 Task: Plan the shortest route from New Orleans to Jean Lafitte National Historical Park.
Action: Mouse moved to (920, 74)
Screenshot: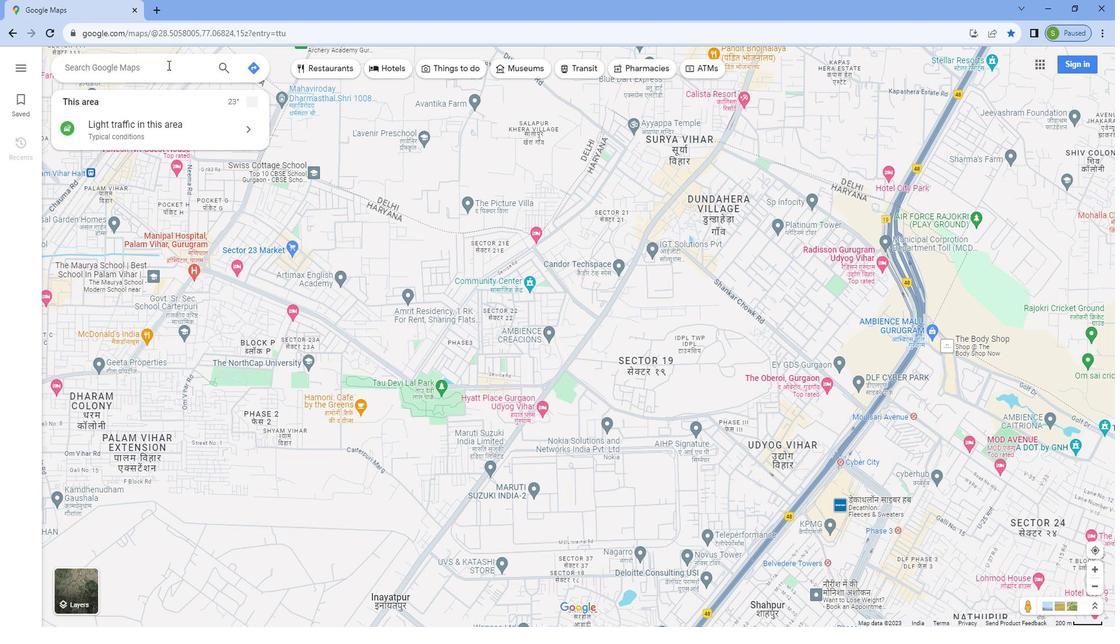 
Action: Mouse pressed left at (920, 74)
Screenshot: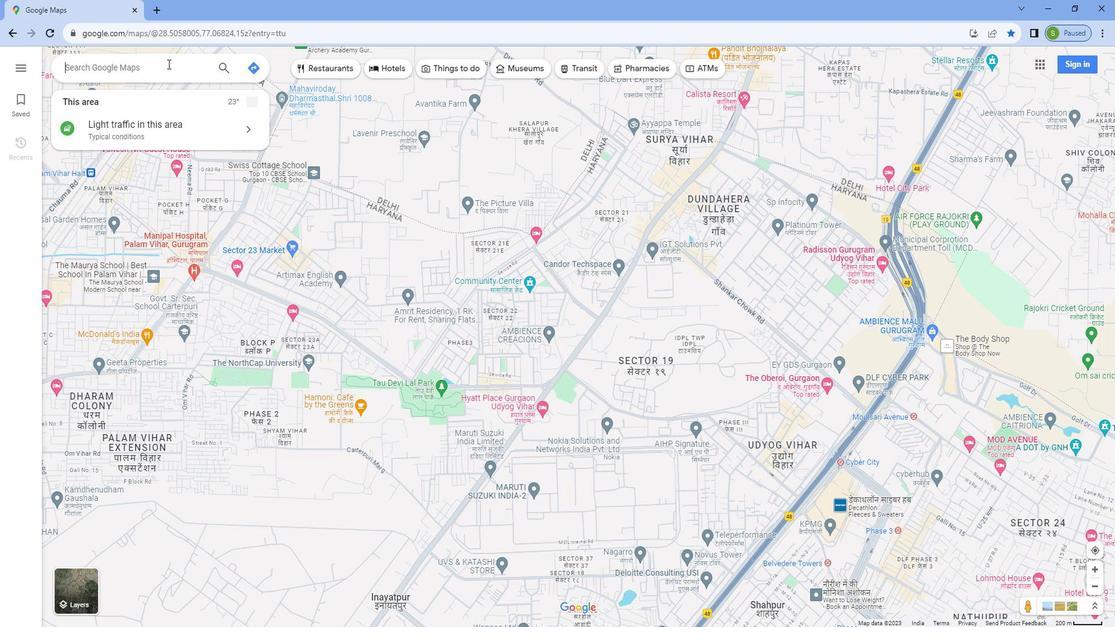 
Action: Mouse moved to (999, 73)
Screenshot: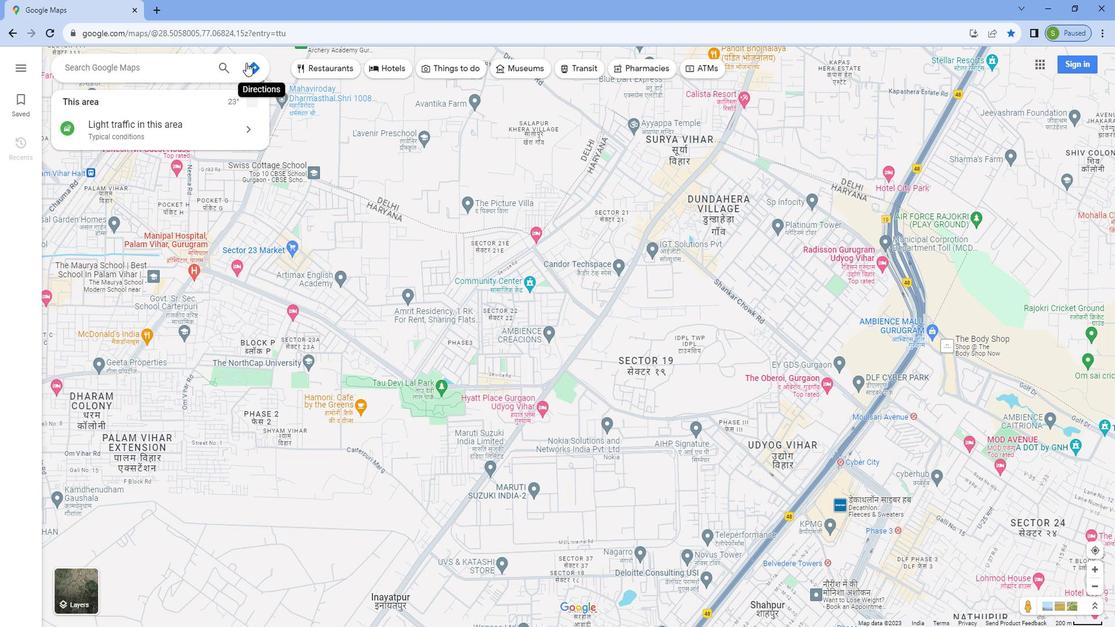 
Action: Mouse pressed left at (999, 73)
Screenshot: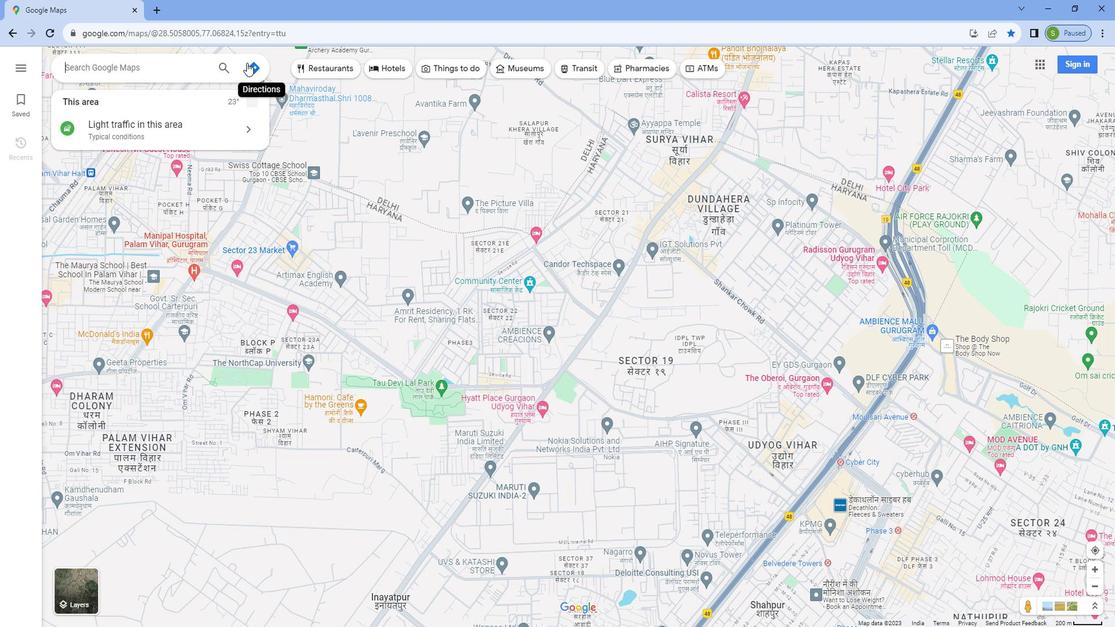 
Action: Mouse moved to (909, 110)
Screenshot: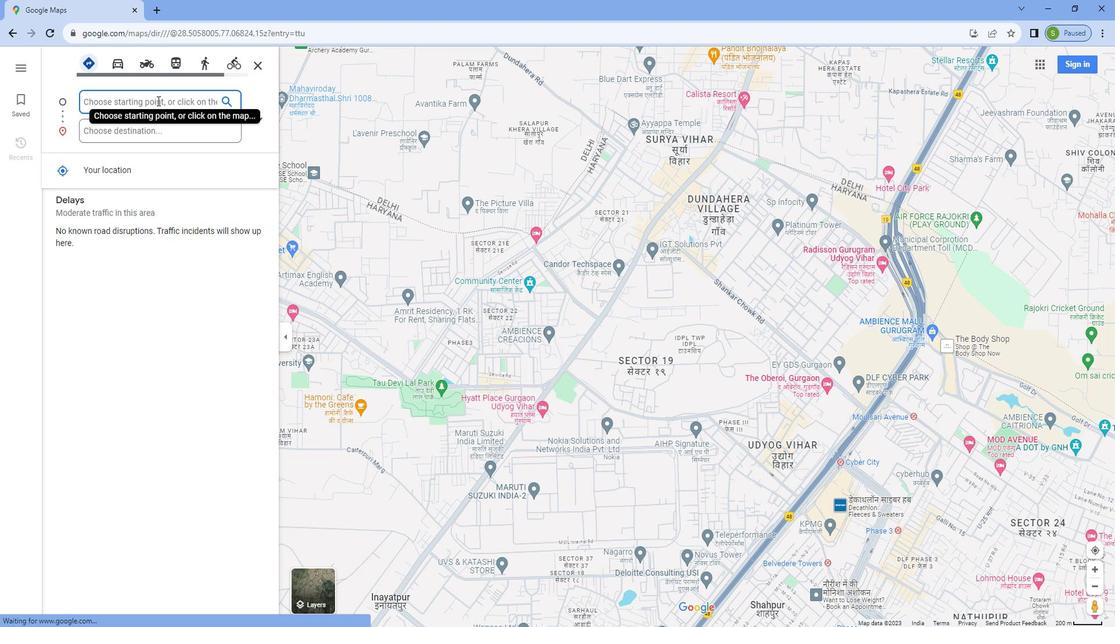 
Action: Mouse pressed left at (909, 110)
Screenshot: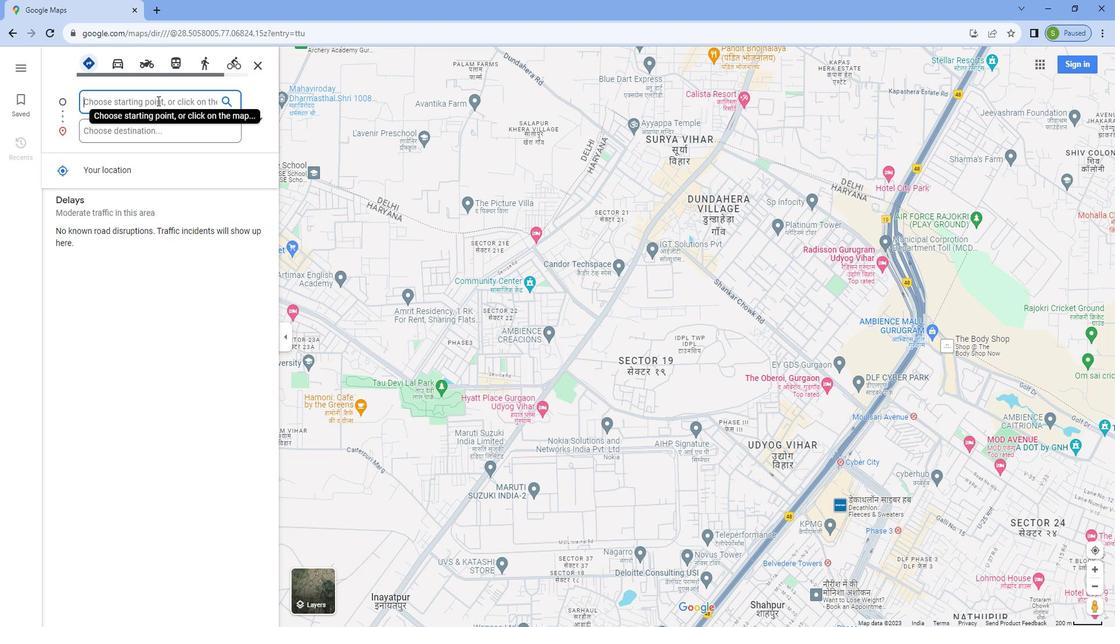 
Action: Key pressed <Key.caps_lock>N<Key.caps_lock>ew<Key.space><Key.caps_lock>O<Key.caps_lock>rleans
Screenshot: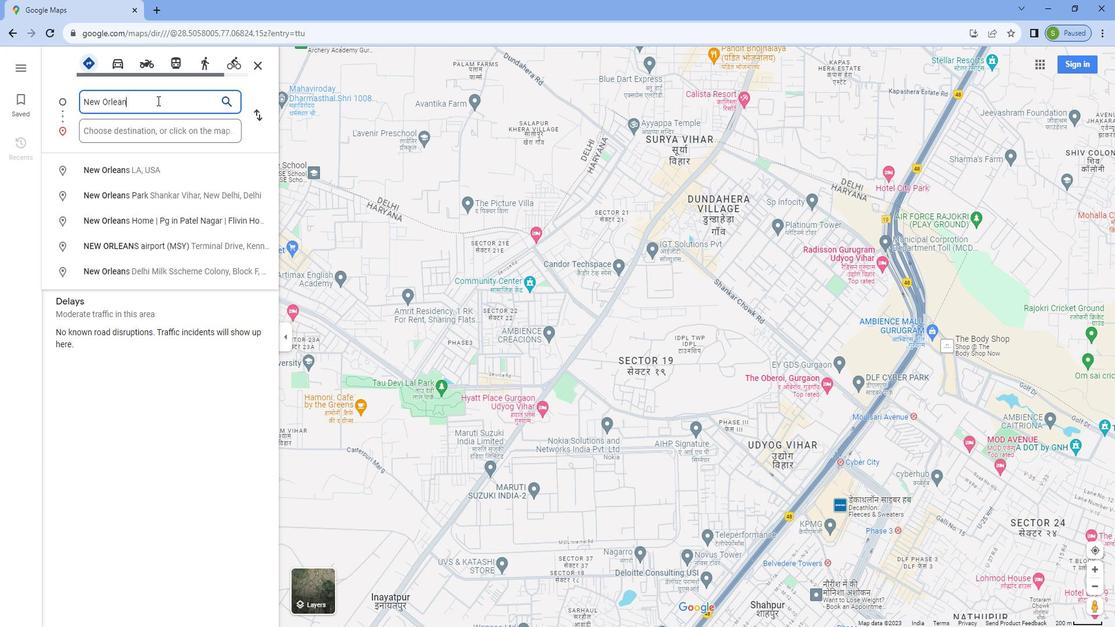 
Action: Mouse moved to (903, 177)
Screenshot: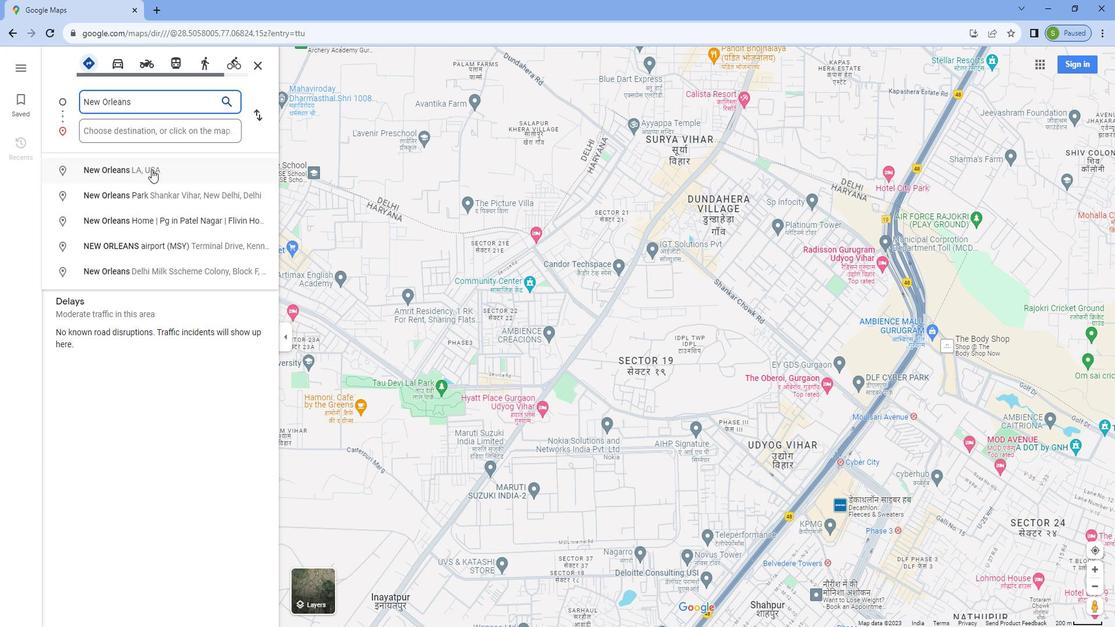 
Action: Mouse pressed left at (903, 177)
Screenshot: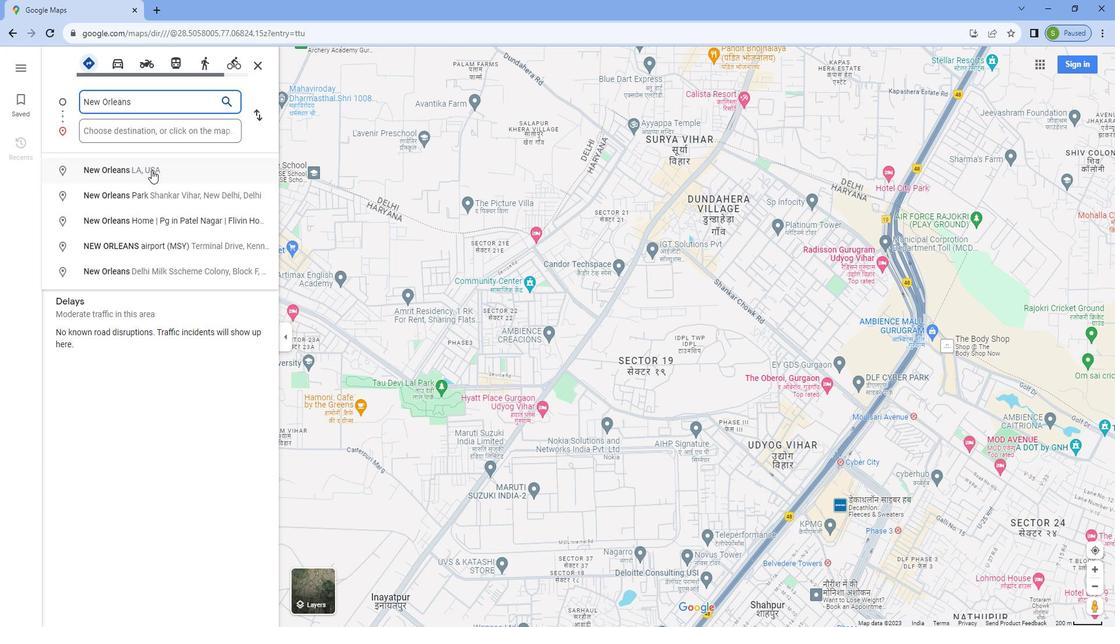 
Action: Mouse moved to (900, 138)
Screenshot: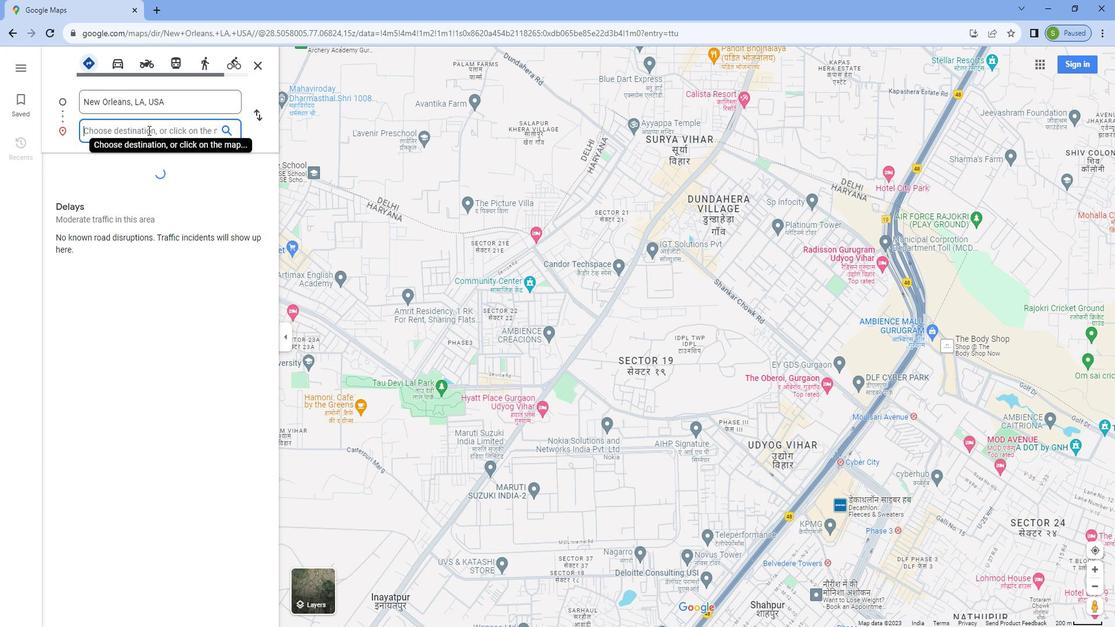 
Action: Mouse pressed left at (900, 138)
Screenshot: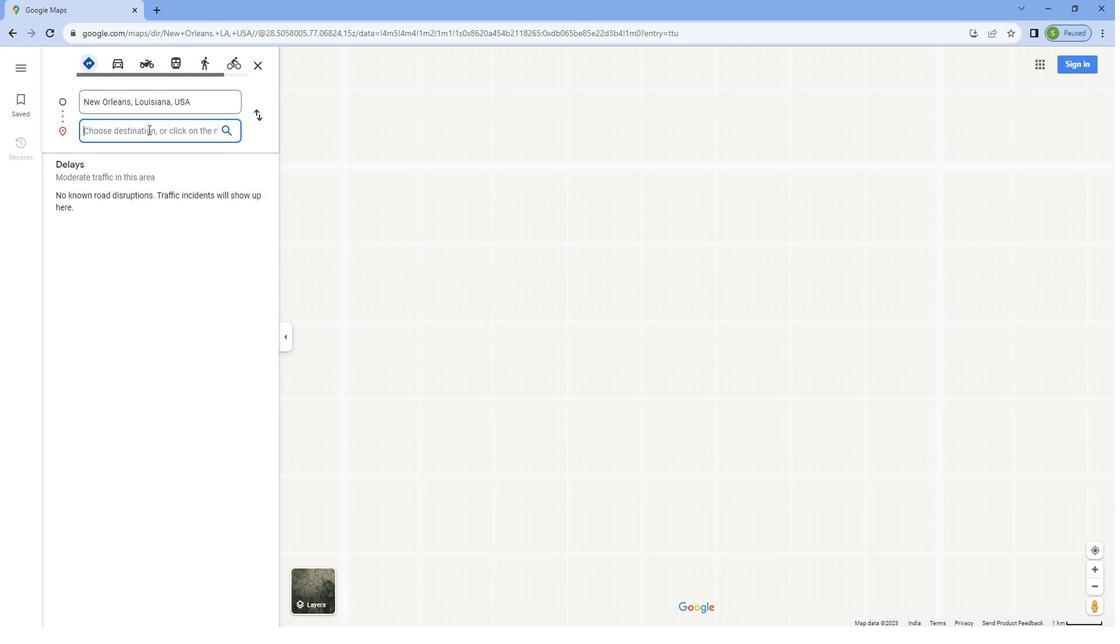 
Action: Key pressed <Key.caps_lock>J<Key.caps_lock>ean<Key.space><Key.caps_lock>L<Key.caps_lock>afitte<Key.space><Key.caps_lock>N<Key.caps_lock>ational<Key.space><Key.caps_lock>H<Key.caps_lock>istorical<Key.space><Key.caps_lock>P<Key.caps_lock>ark
Screenshot: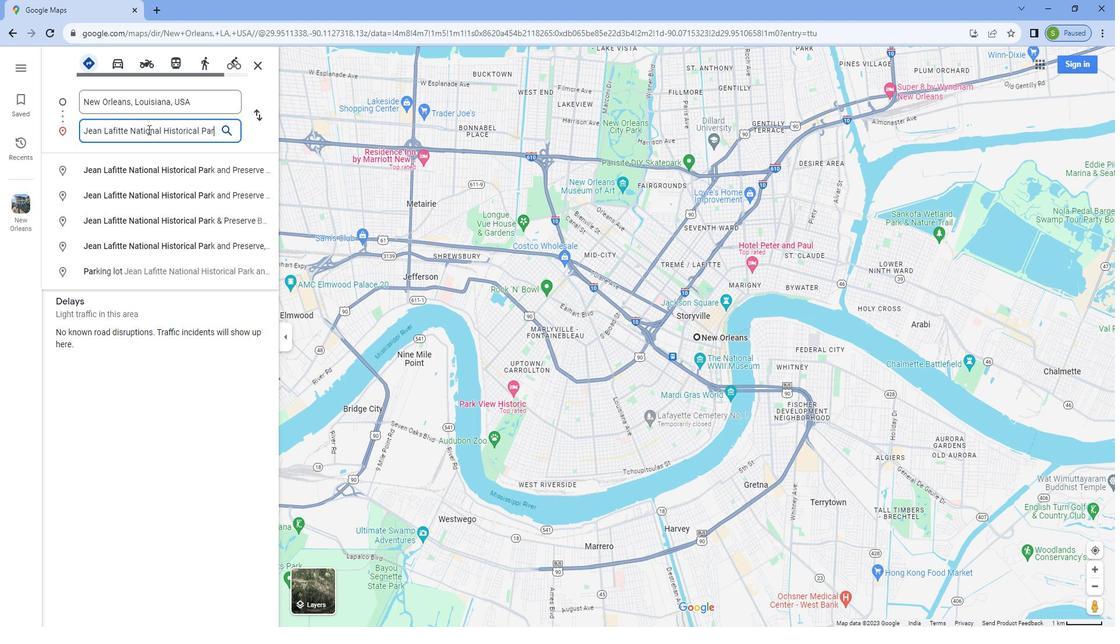 
Action: Mouse moved to (899, 138)
Screenshot: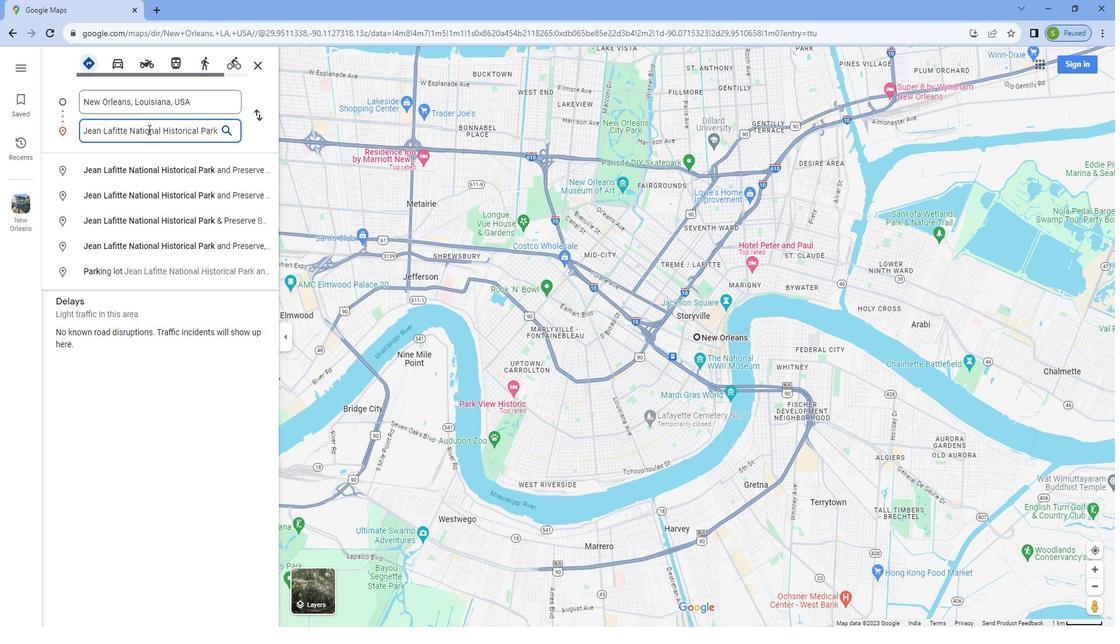 
Action: Key pressed <Key.enter>
Screenshot: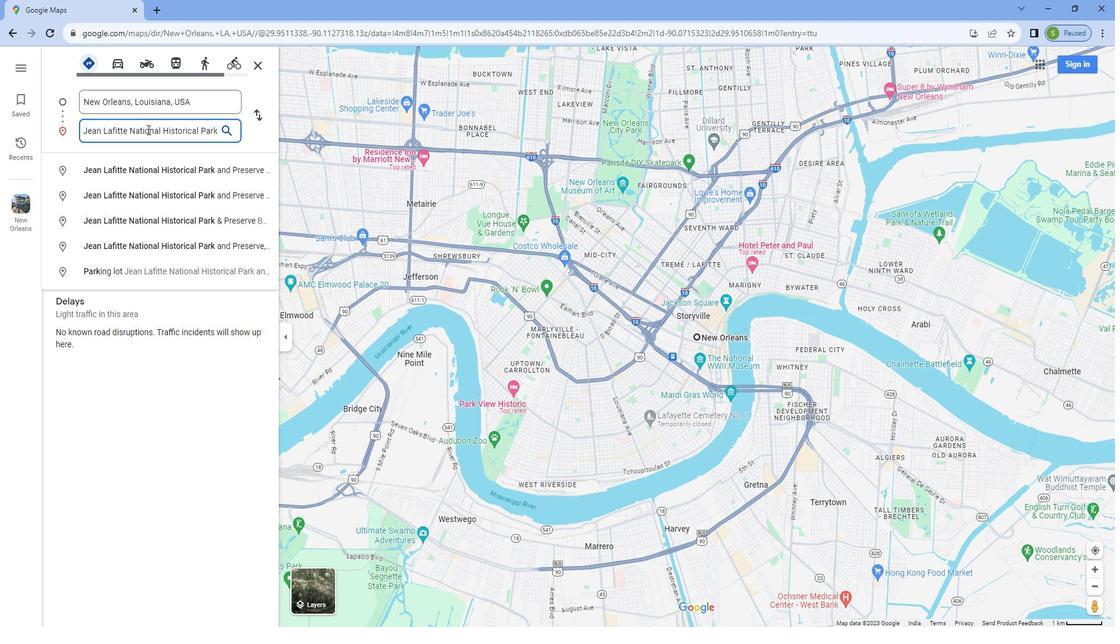
Action: Mouse moved to (867, 79)
Screenshot: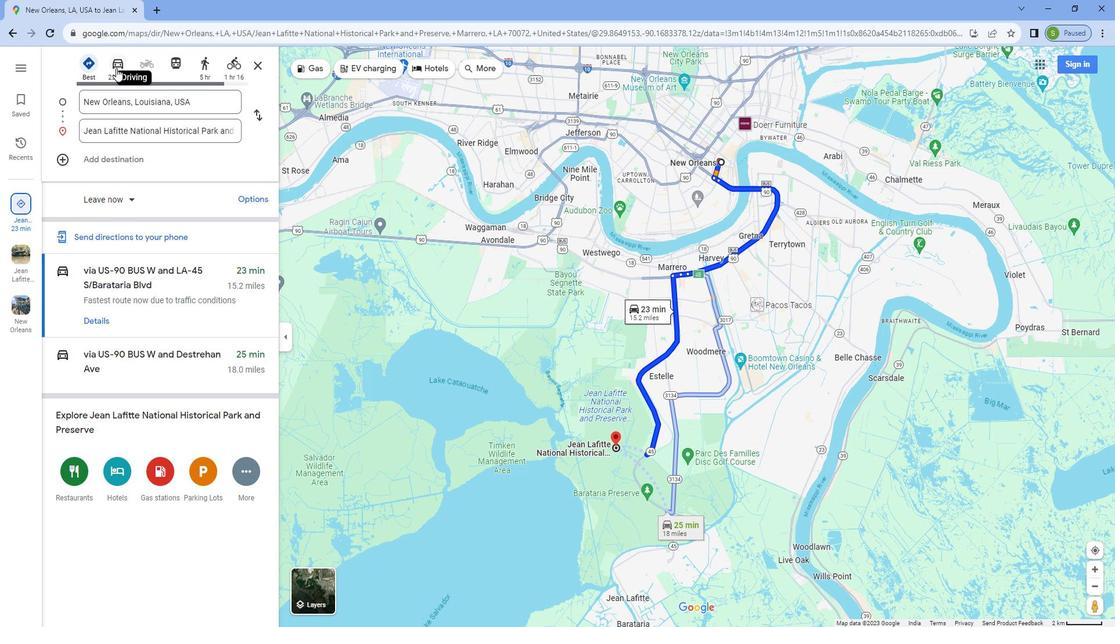 
Action: Mouse pressed left at (867, 79)
Screenshot: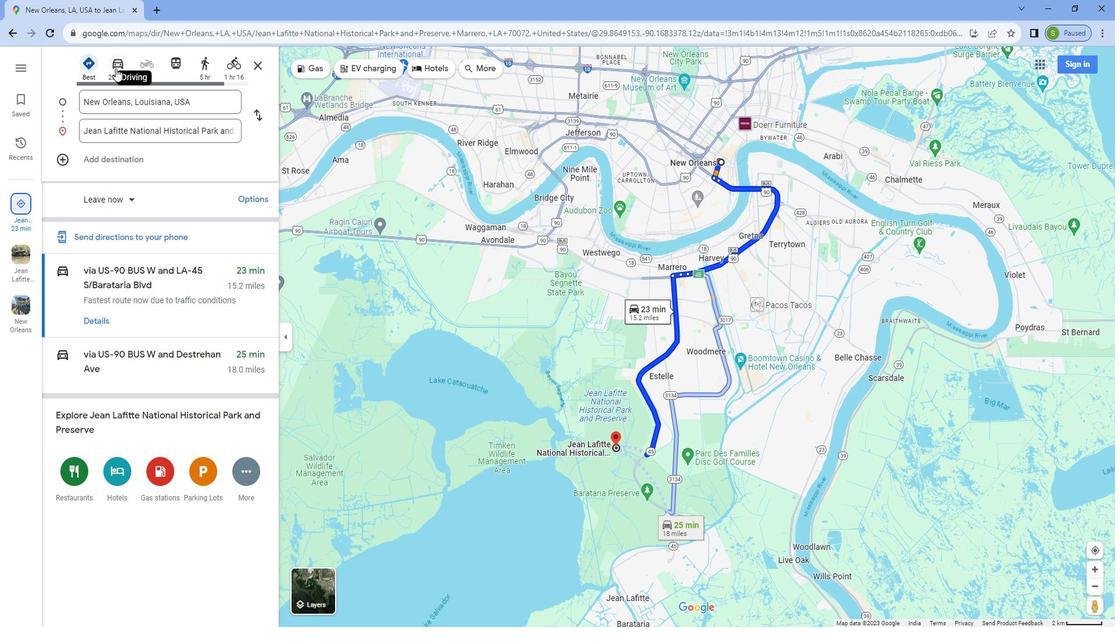 
Action: Mouse moved to (852, 327)
Screenshot: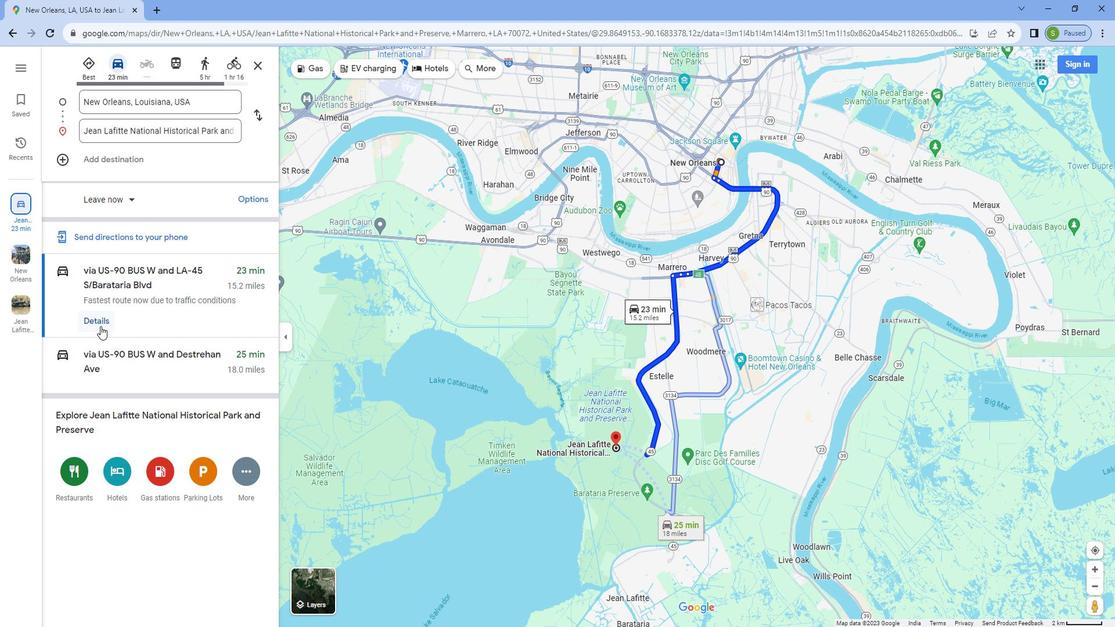 
Action: Mouse pressed left at (852, 327)
Screenshot: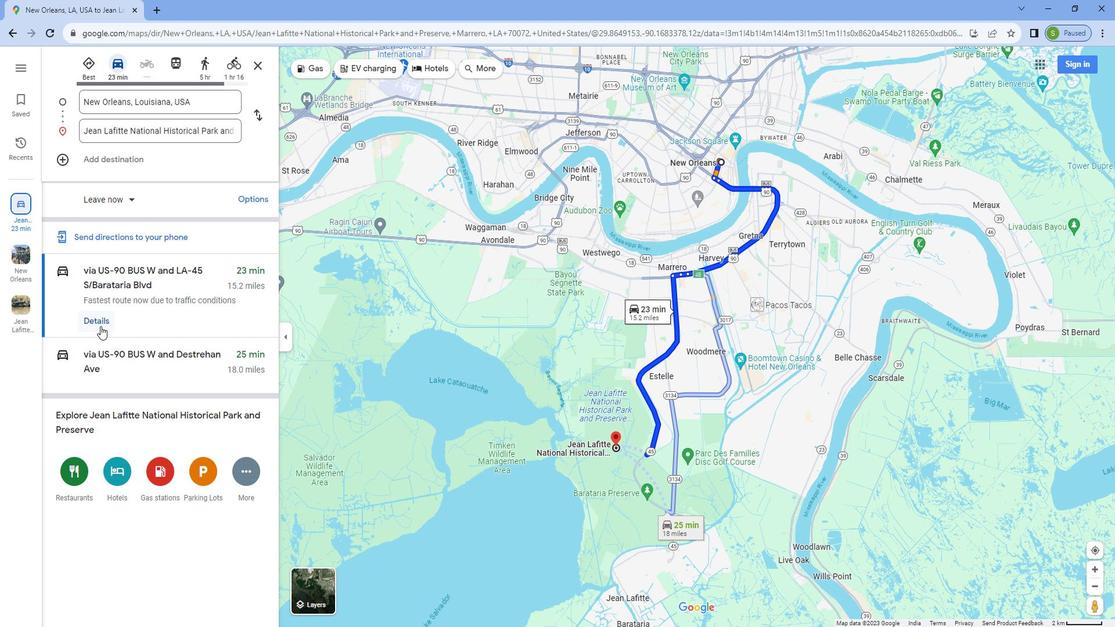 
Action: Mouse moved to (815, 224)
Screenshot: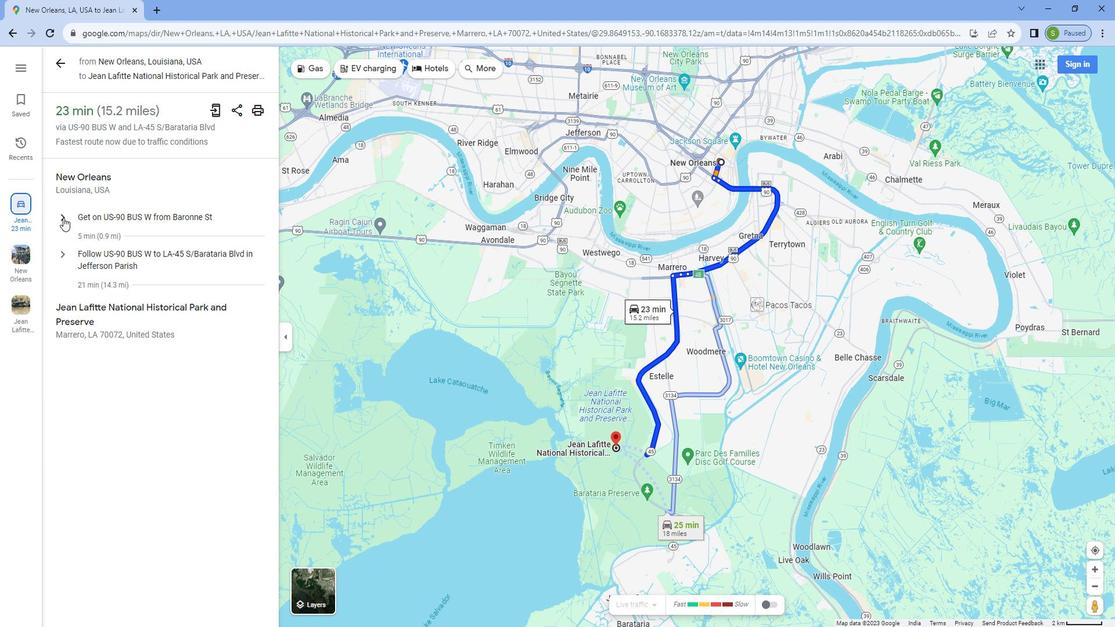 
Action: Mouse pressed left at (815, 224)
Screenshot: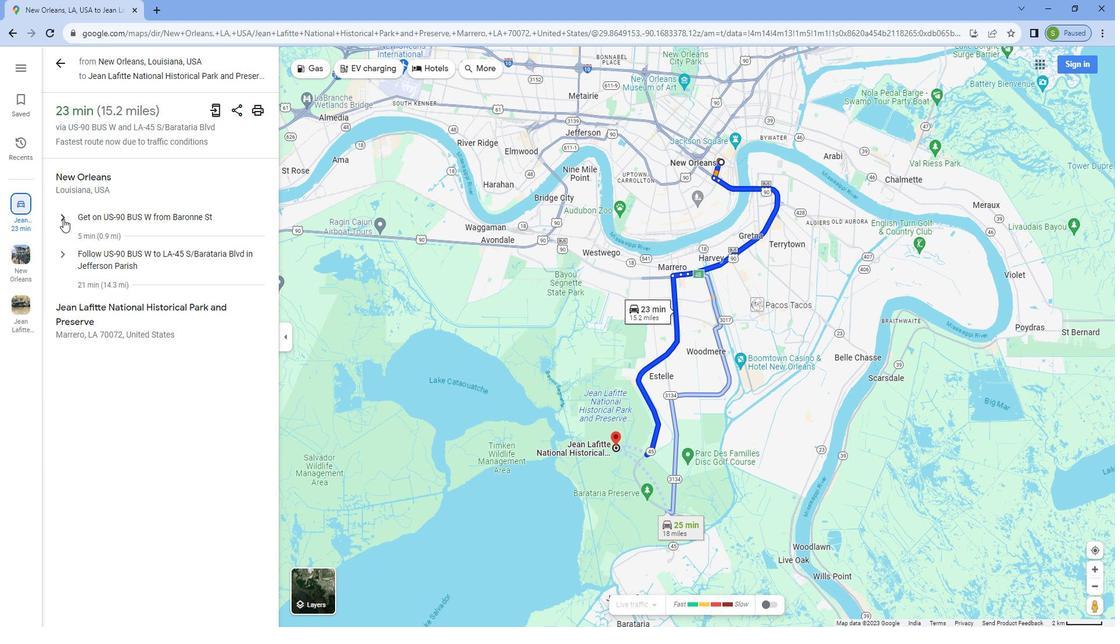 
Action: Mouse moved to (816, 405)
Screenshot: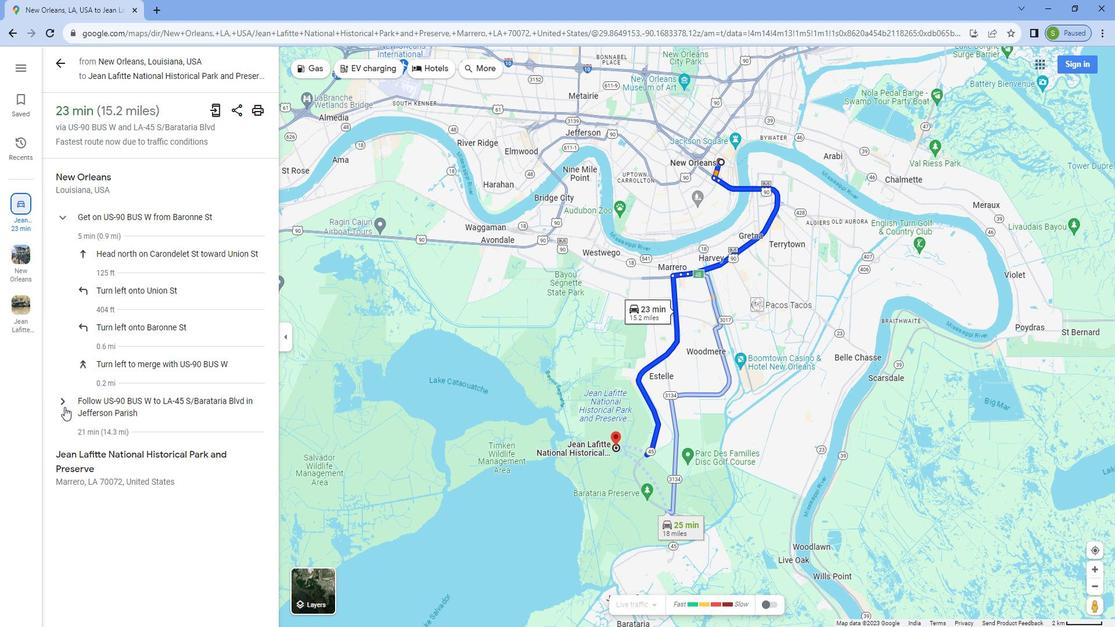 
Action: Mouse pressed left at (816, 405)
Screenshot: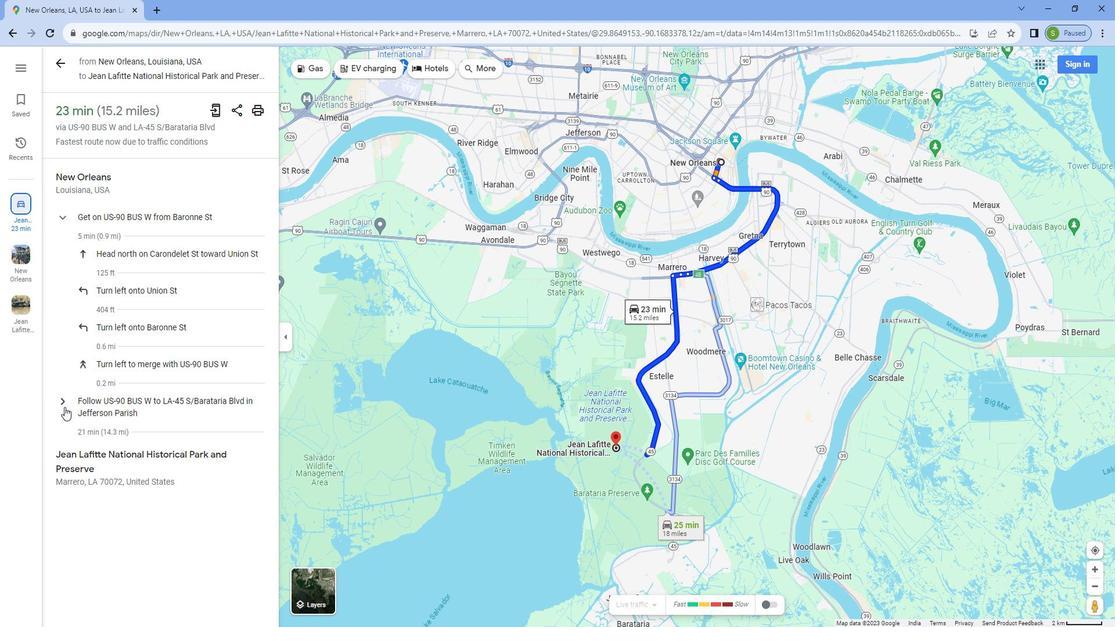 
Action: Mouse moved to (867, 259)
Screenshot: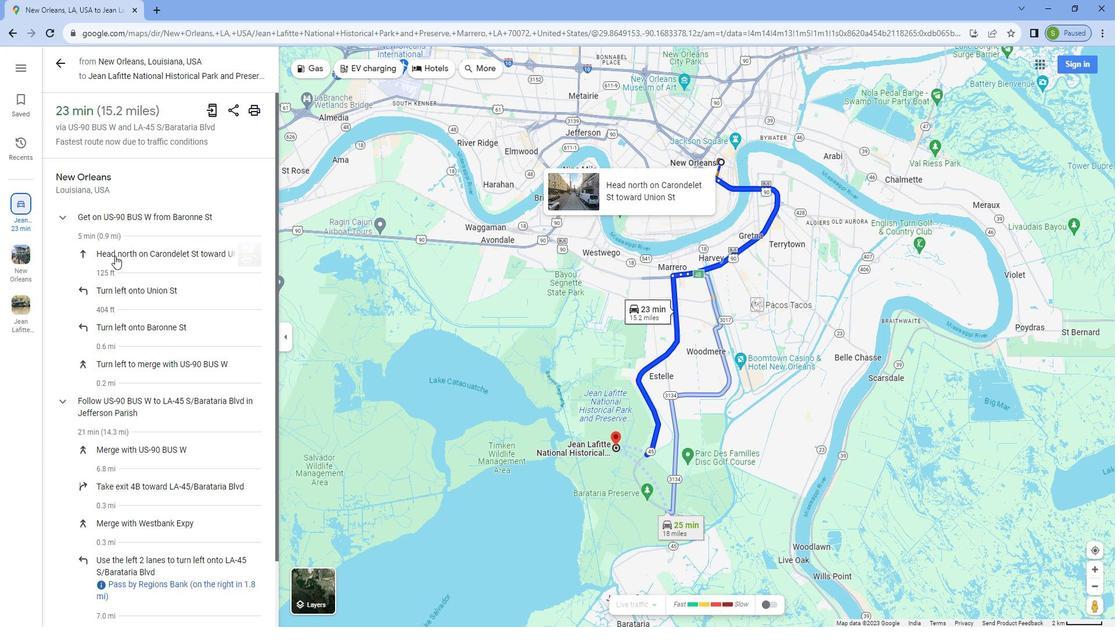 
Action: Mouse pressed left at (867, 259)
Screenshot: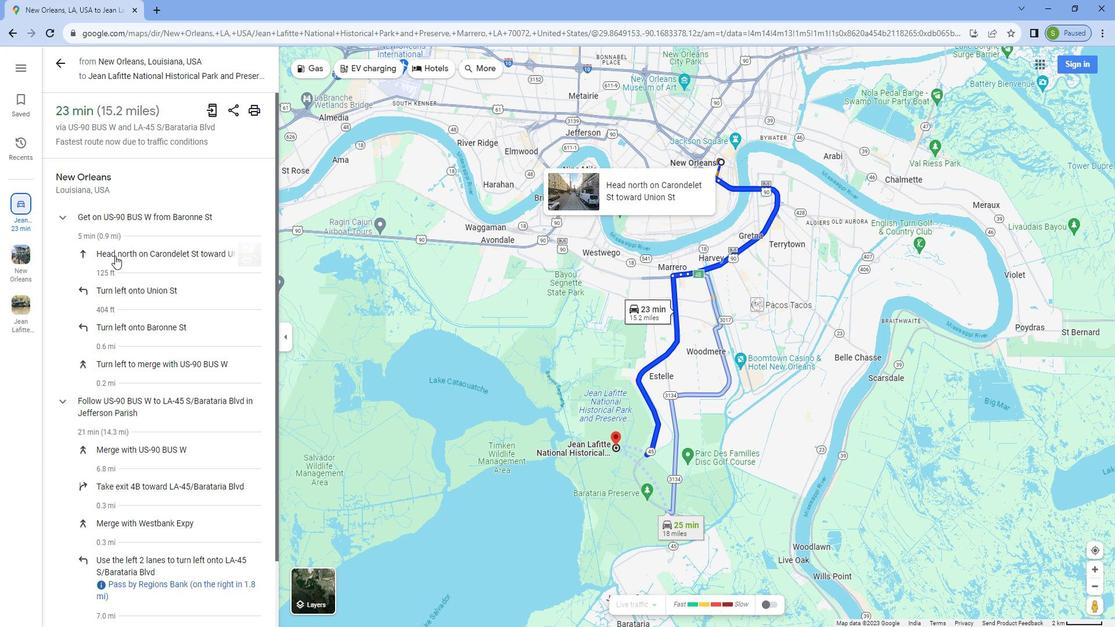 
Action: Mouse moved to (881, 293)
Screenshot: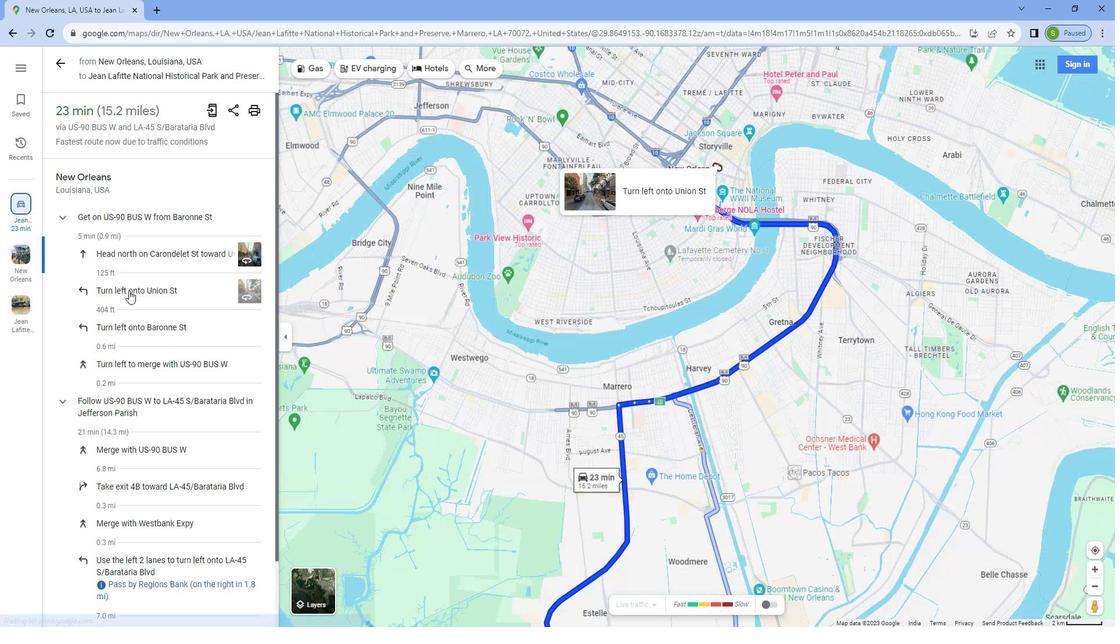 
Action: Mouse pressed left at (881, 293)
Screenshot: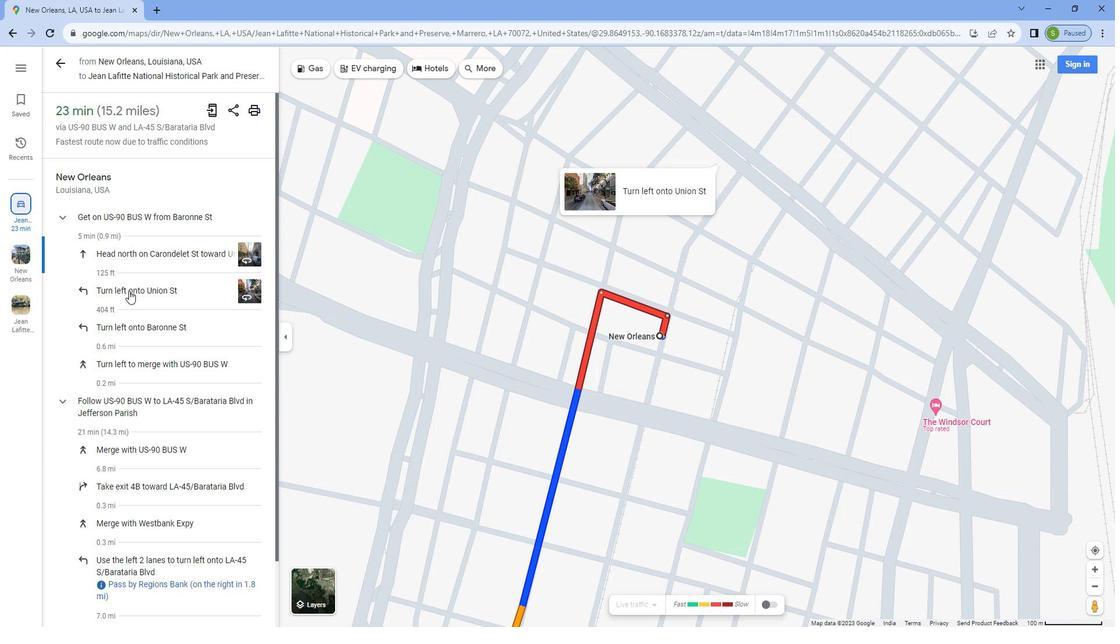 
Action: Mouse moved to (881, 325)
Screenshot: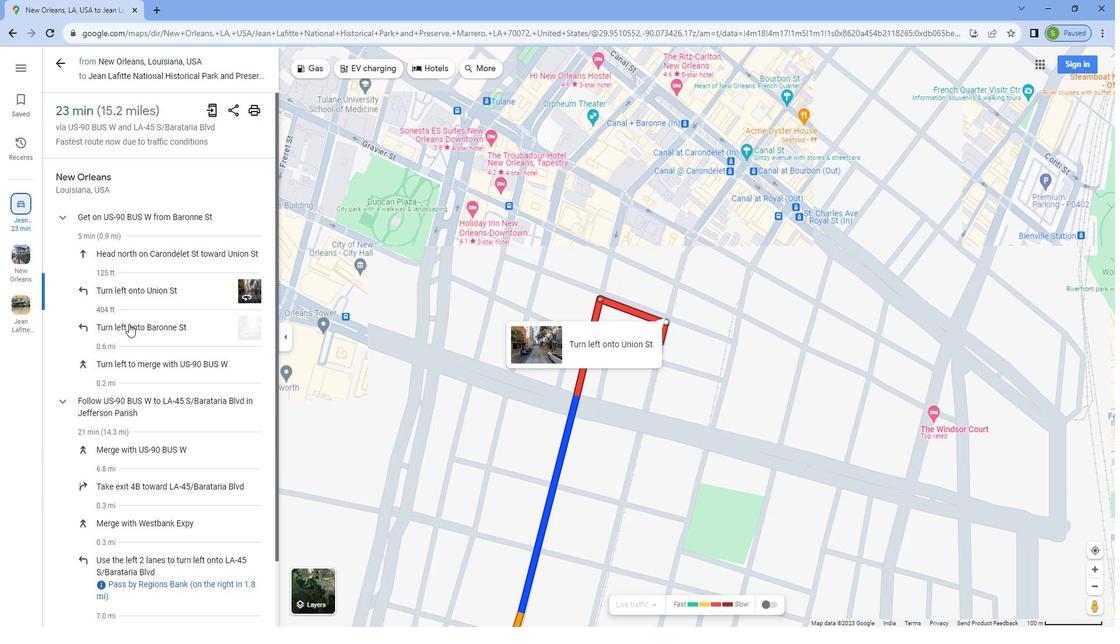 
Action: Mouse pressed left at (881, 325)
Screenshot: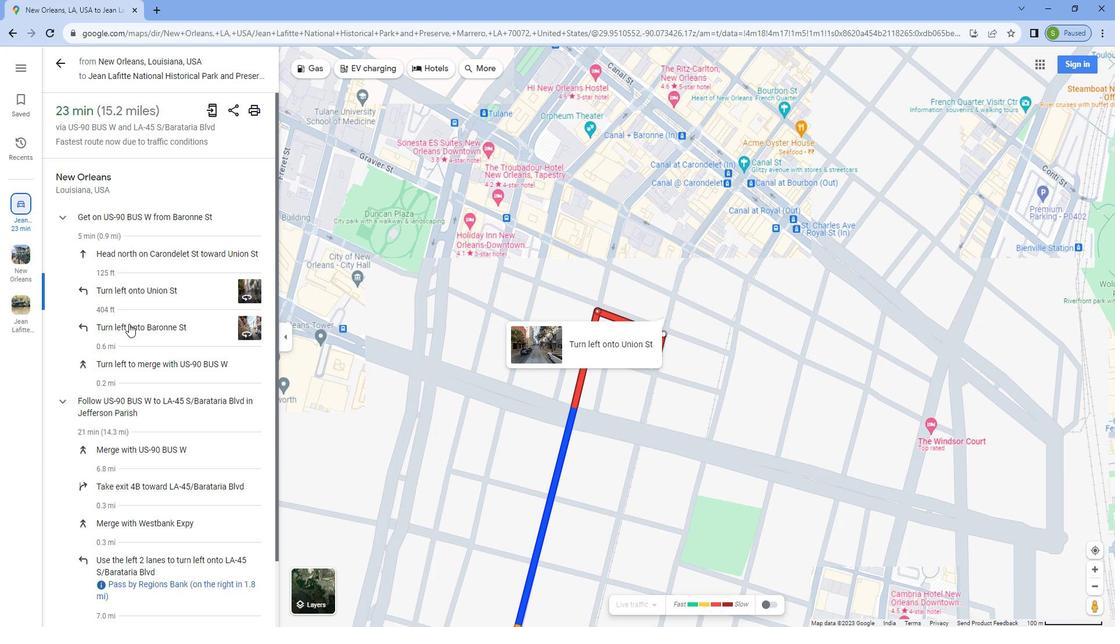 
Action: Mouse moved to (881, 363)
Screenshot: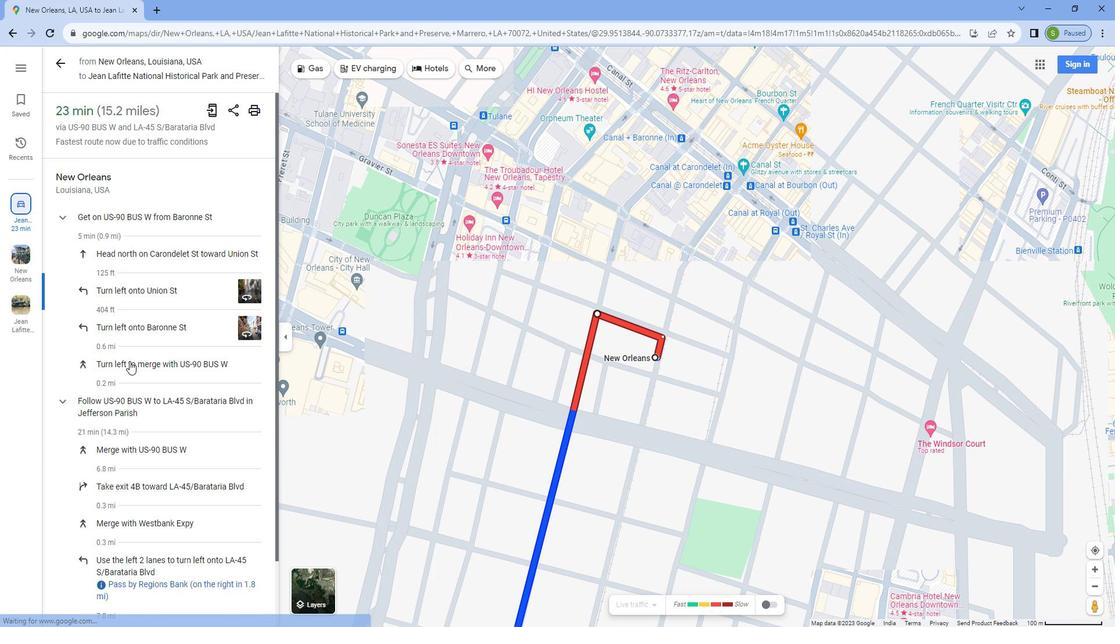 
Action: Mouse pressed left at (881, 363)
Screenshot: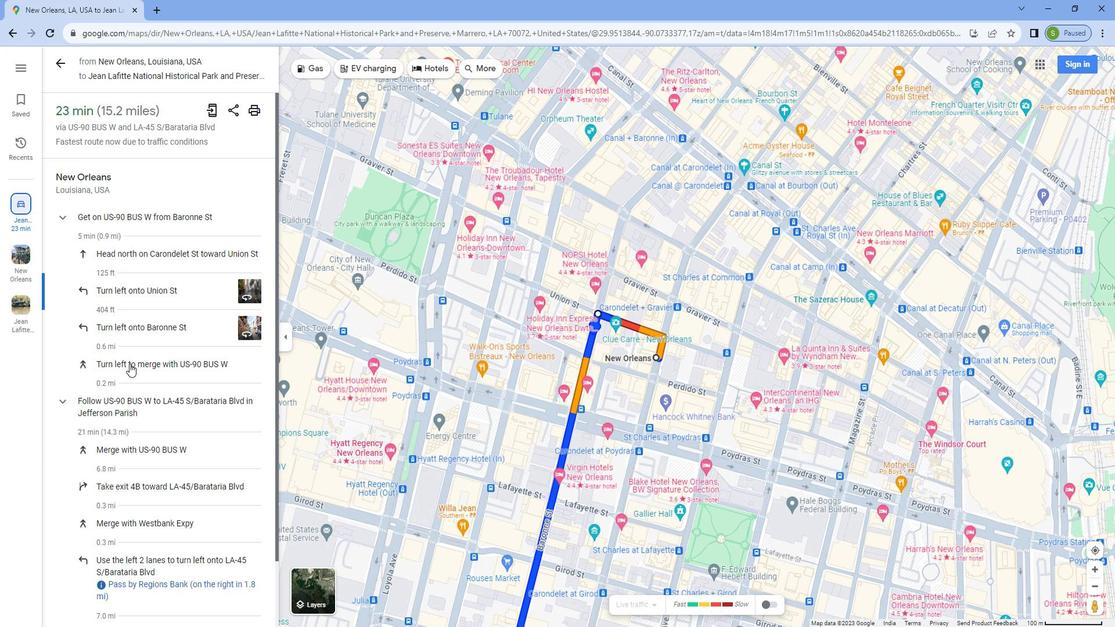 
Action: Mouse moved to (882, 402)
Screenshot: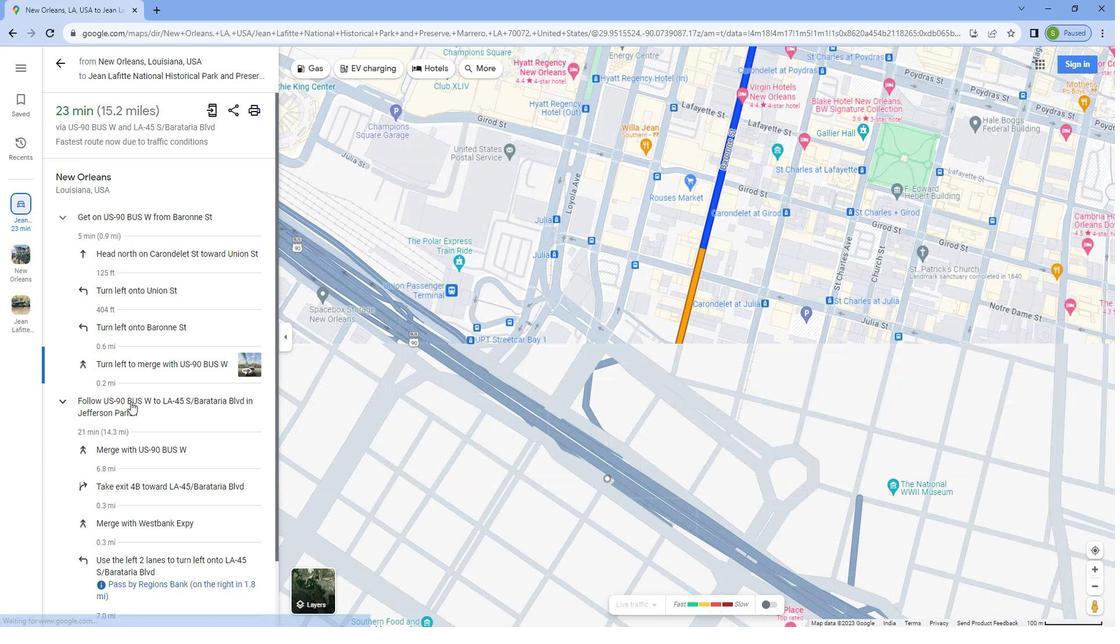 
Action: Mouse pressed left at (882, 402)
Screenshot: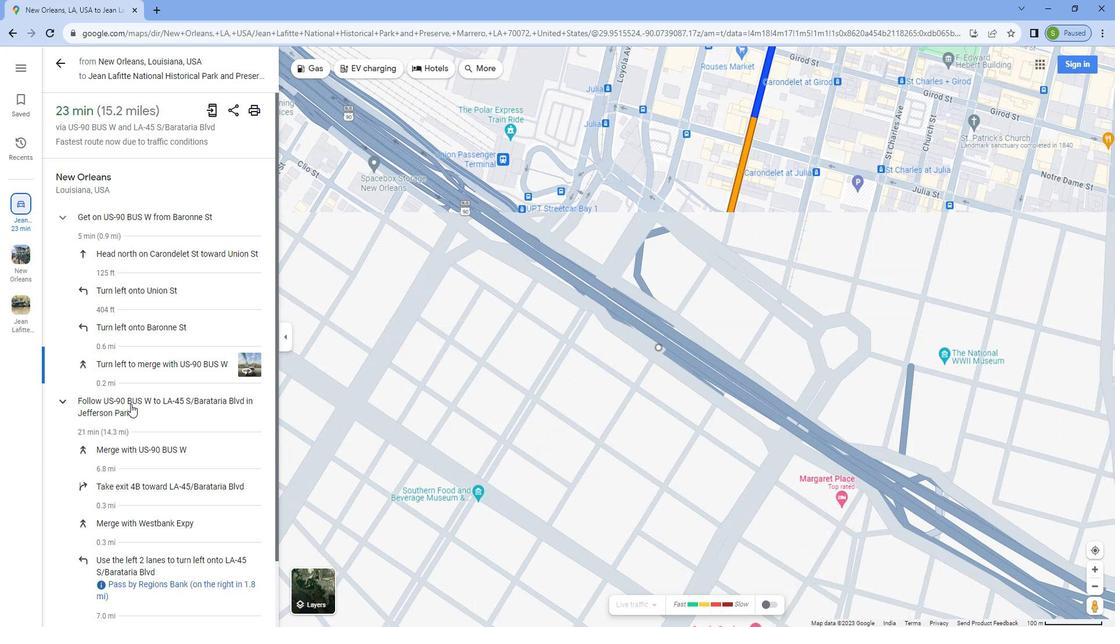 
Action: Mouse moved to (864, 413)
Screenshot: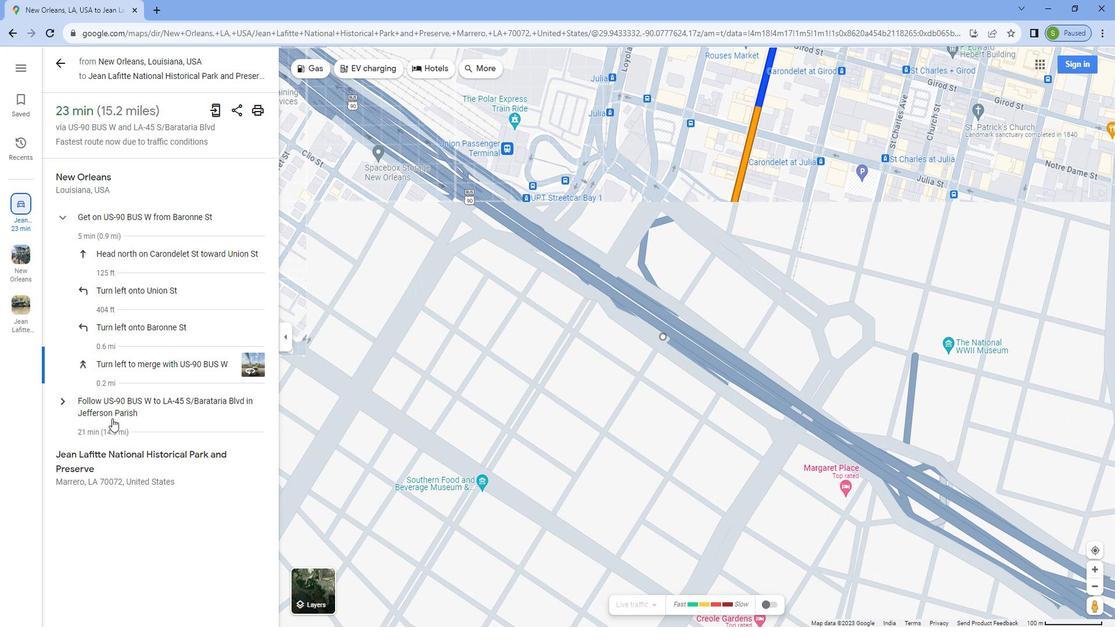 
Action: Mouse pressed left at (864, 413)
Screenshot: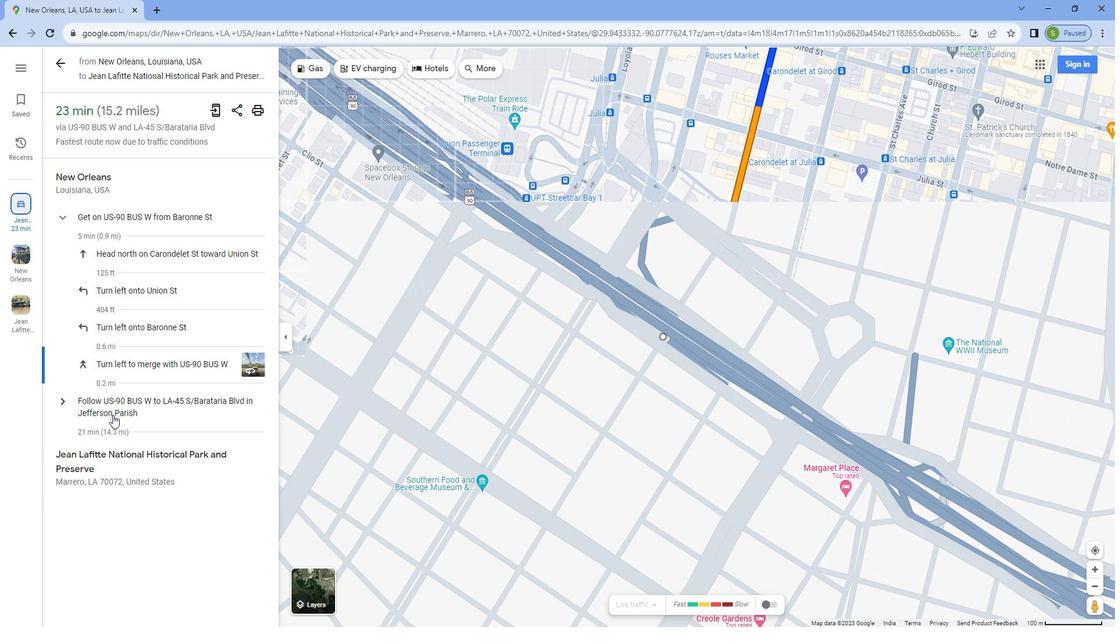 
Action: Mouse moved to (869, 440)
Screenshot: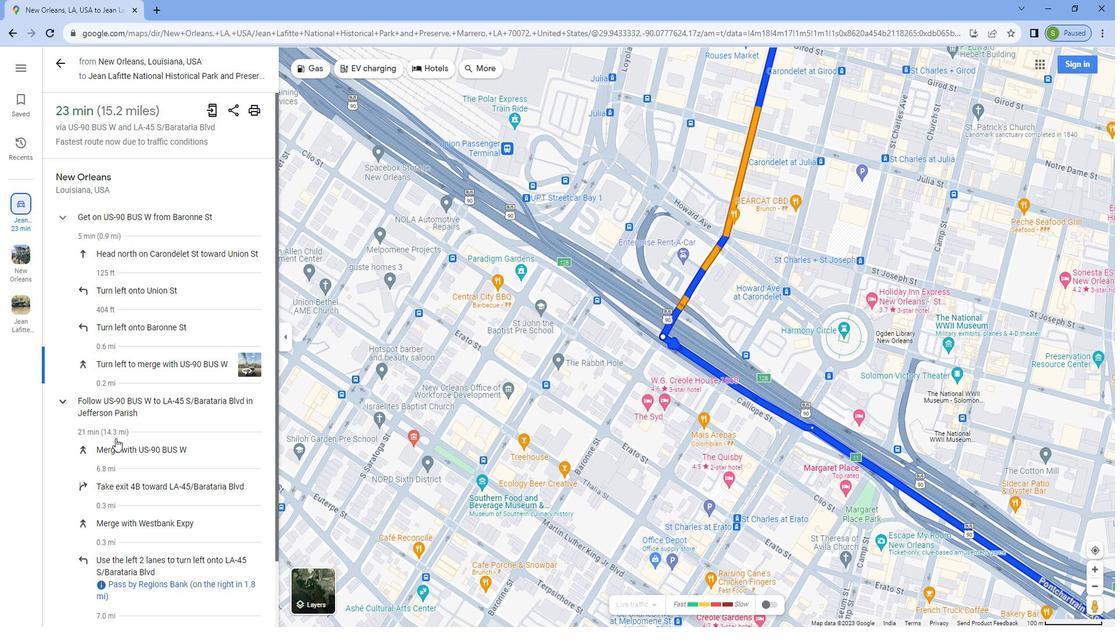 
Action: Mouse pressed left at (869, 440)
Screenshot: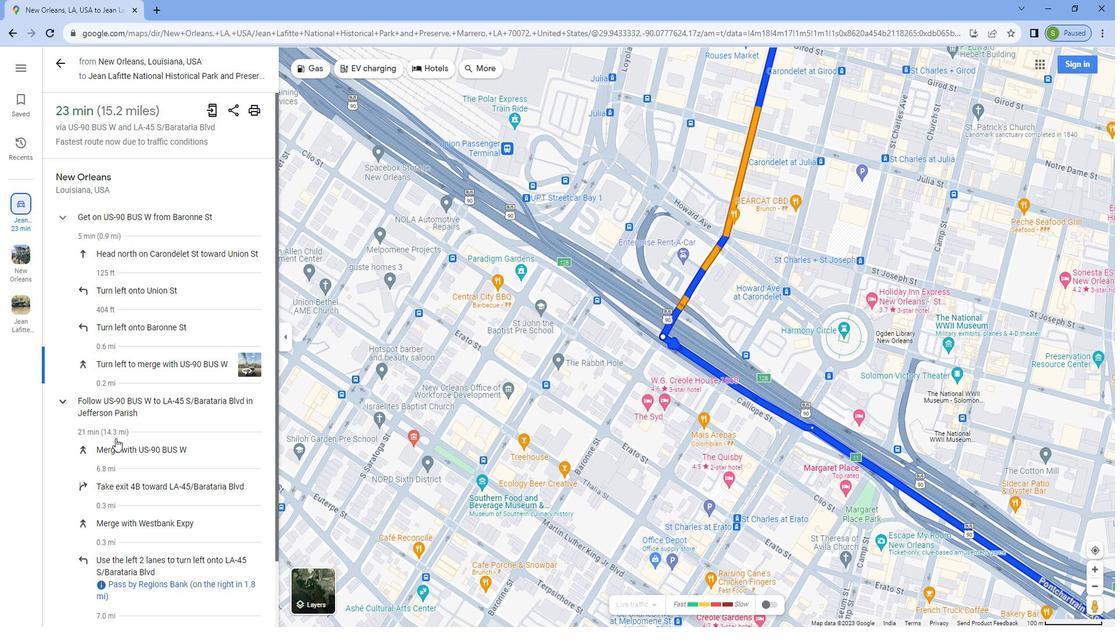 
Action: Mouse scrolled (869, 439) with delta (0, 0)
Screenshot: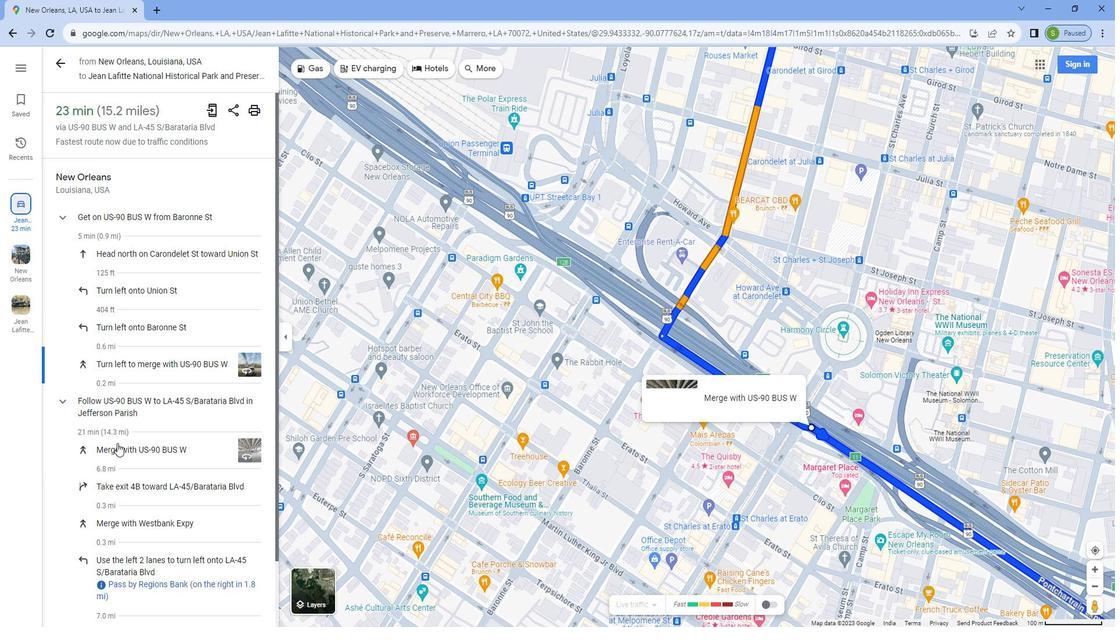 
Action: Mouse scrolled (869, 439) with delta (0, 0)
Screenshot: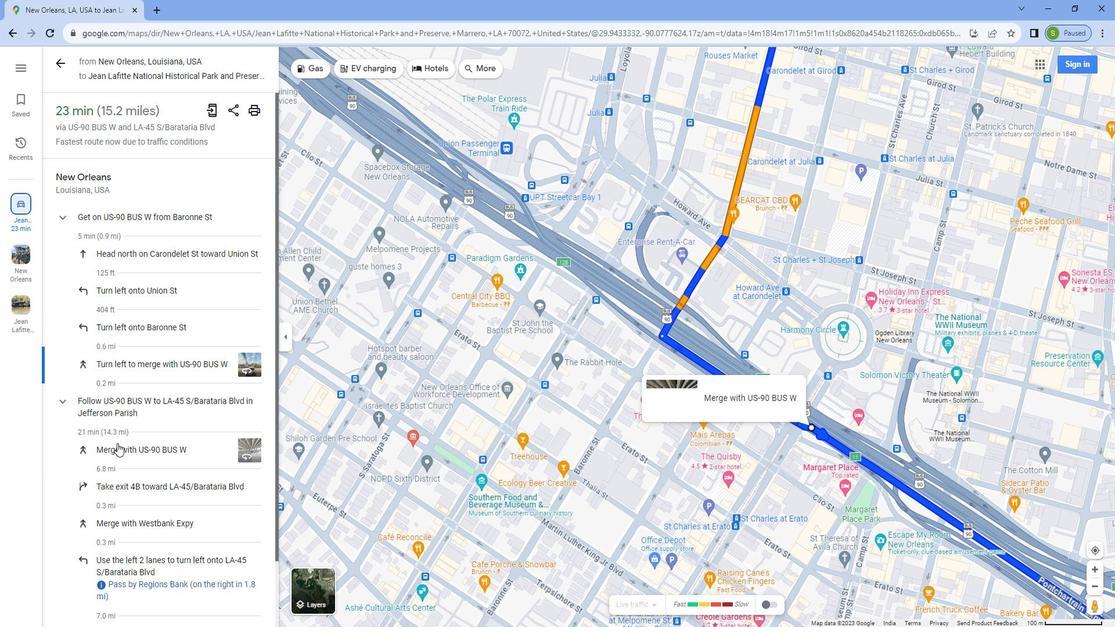 
Action: Mouse scrolled (869, 439) with delta (0, 0)
Screenshot: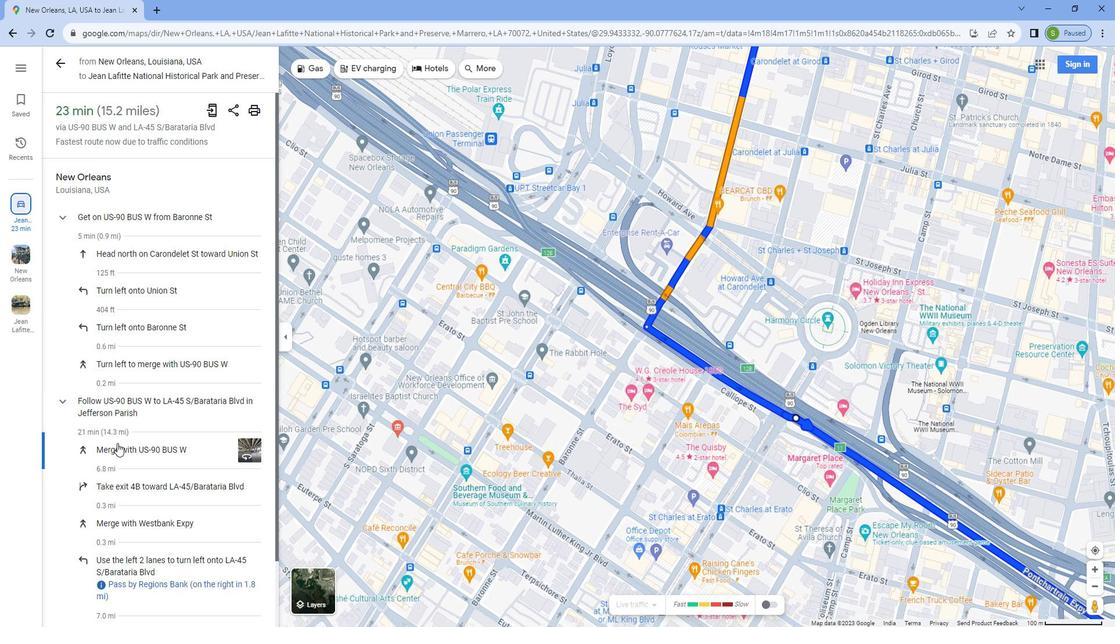 
Action: Mouse moved to (889, 412)
Screenshot: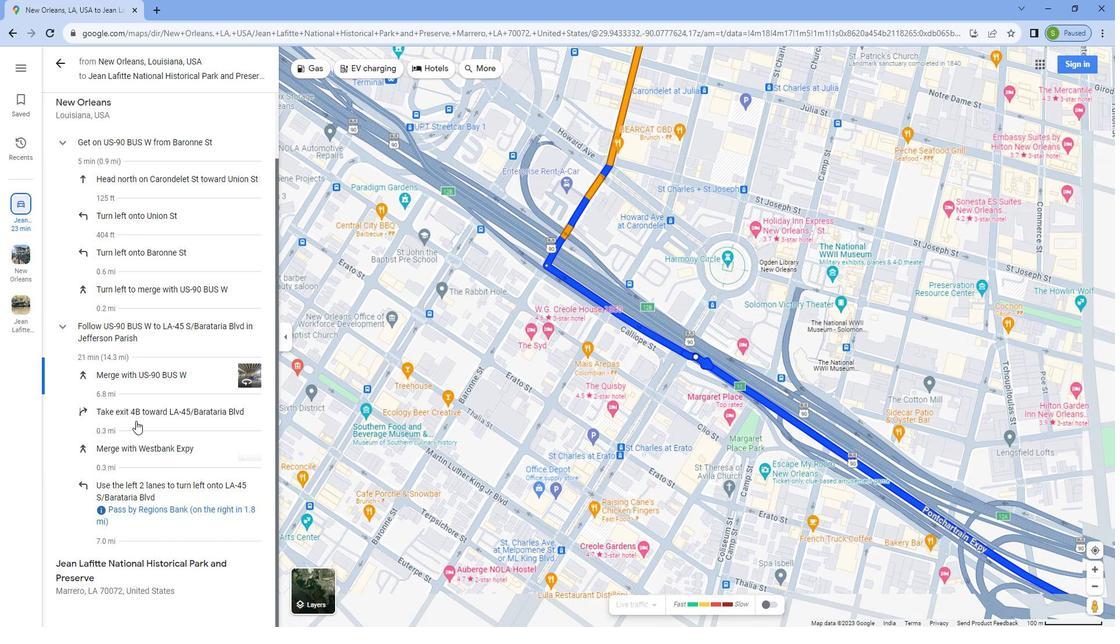 
Action: Mouse pressed left at (889, 412)
Screenshot: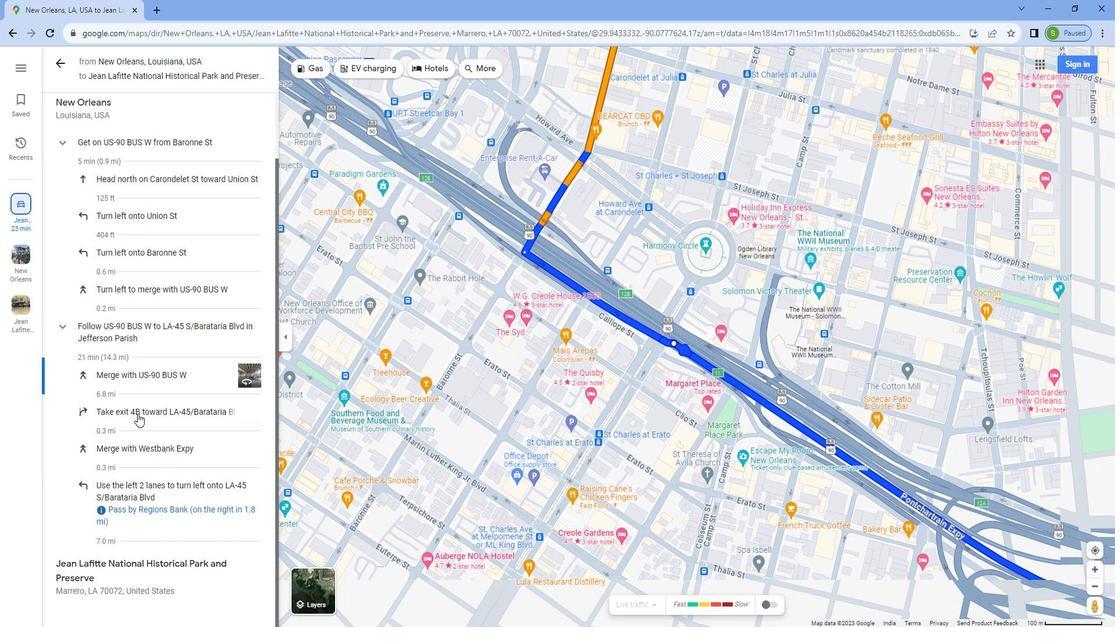 
Action: Mouse moved to (890, 438)
Screenshot: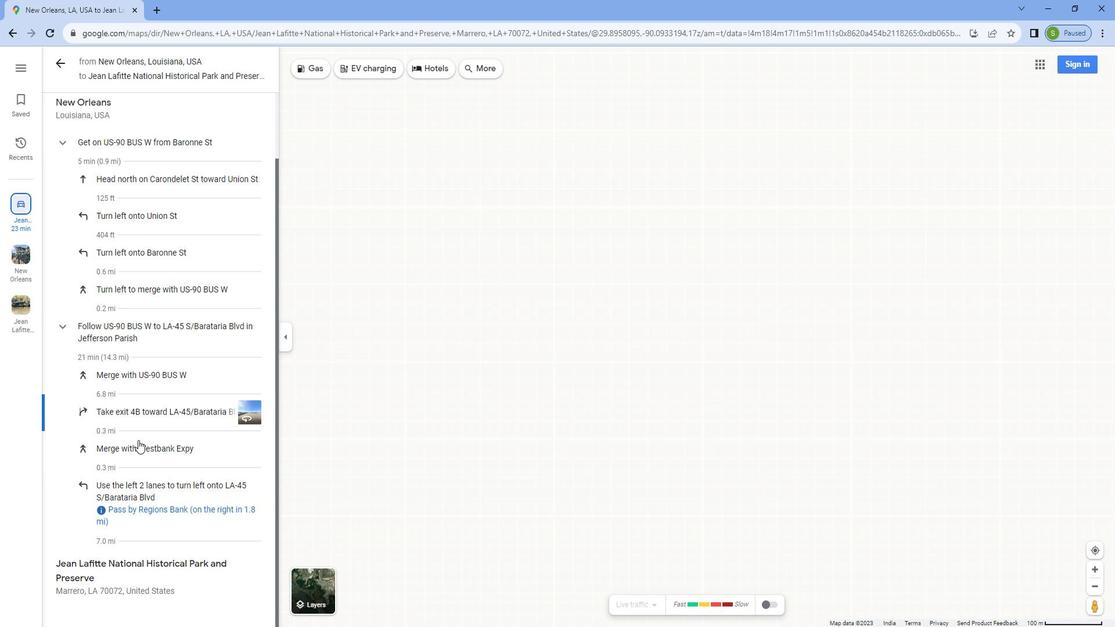 
Action: Mouse pressed left at (890, 438)
Screenshot: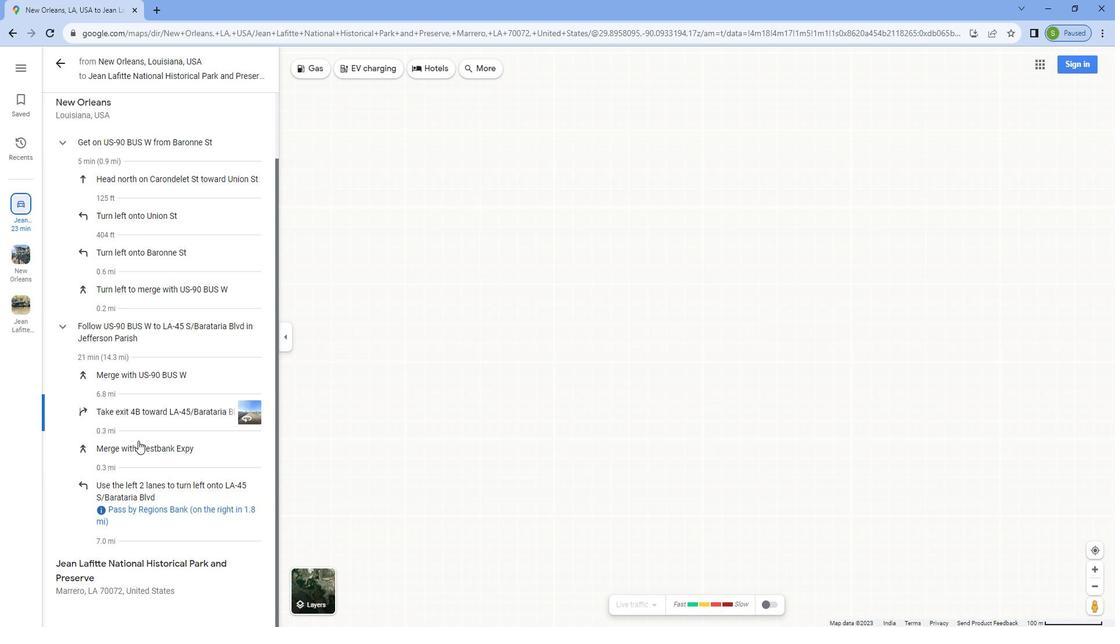 
Action: Mouse moved to (887, 482)
Screenshot: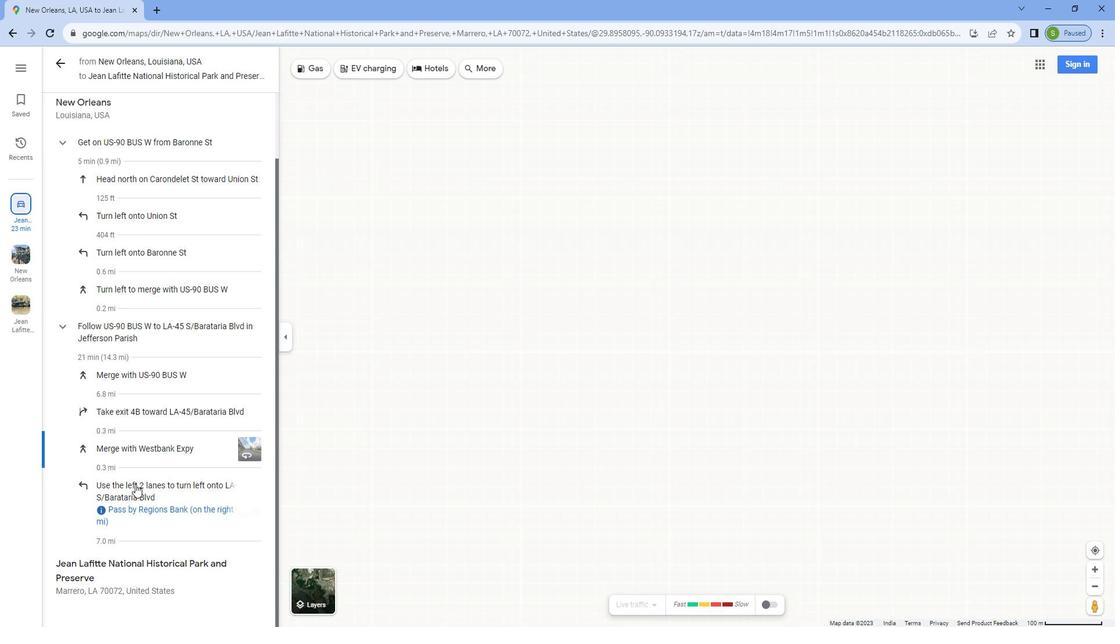 
Action: Mouse pressed left at (887, 482)
Screenshot: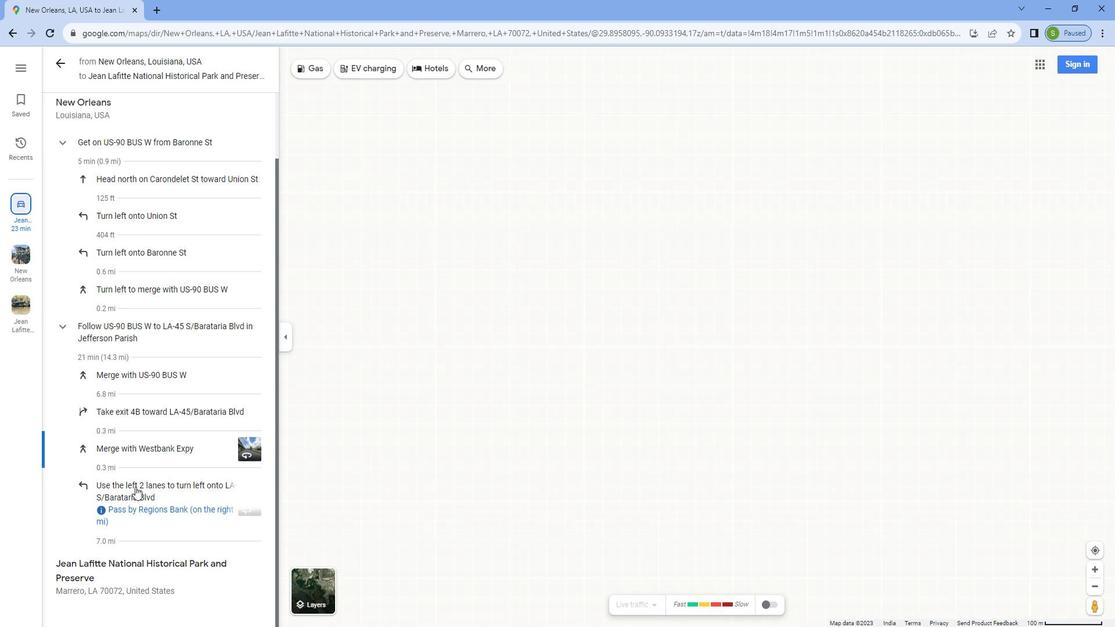 
Action: Mouse moved to (811, 72)
Screenshot: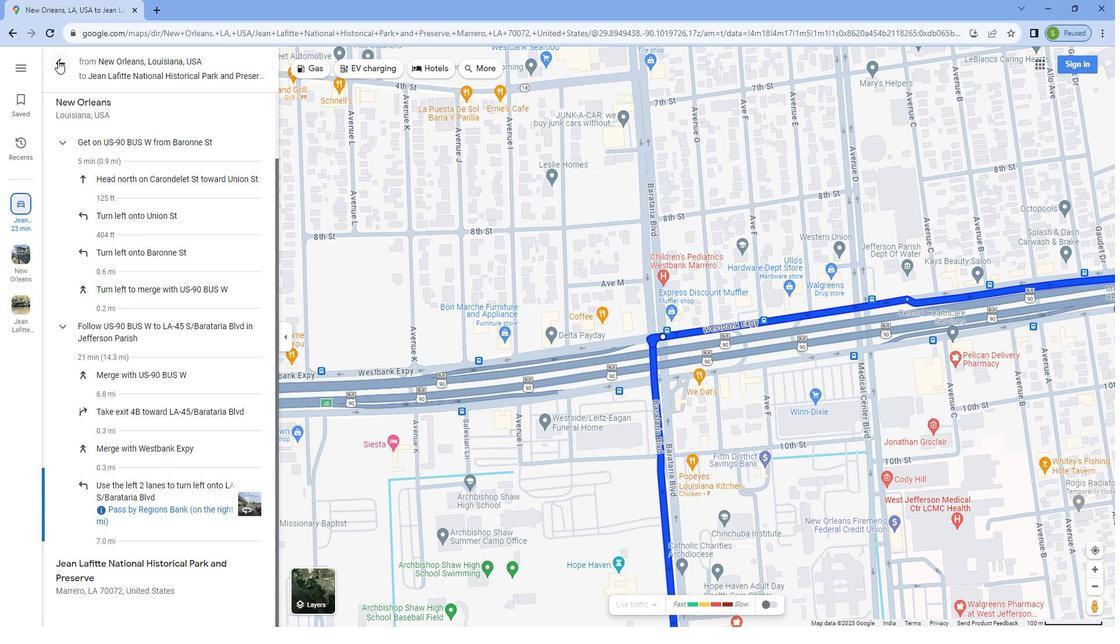 
Action: Mouse pressed left at (811, 72)
Screenshot: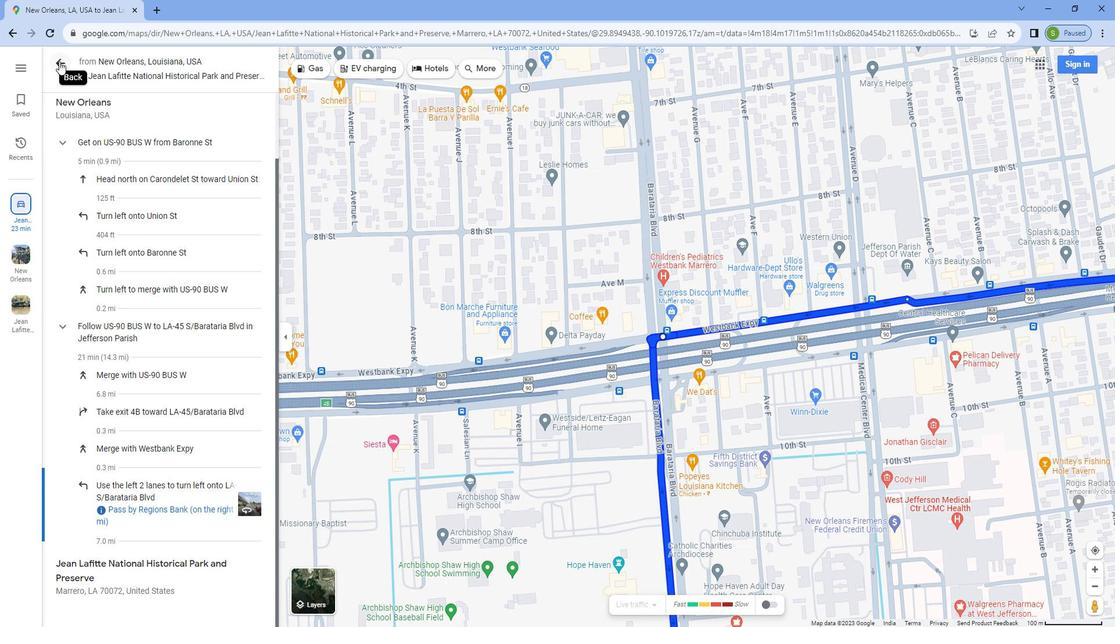 
Action: Mouse moved to (907, 363)
Screenshot: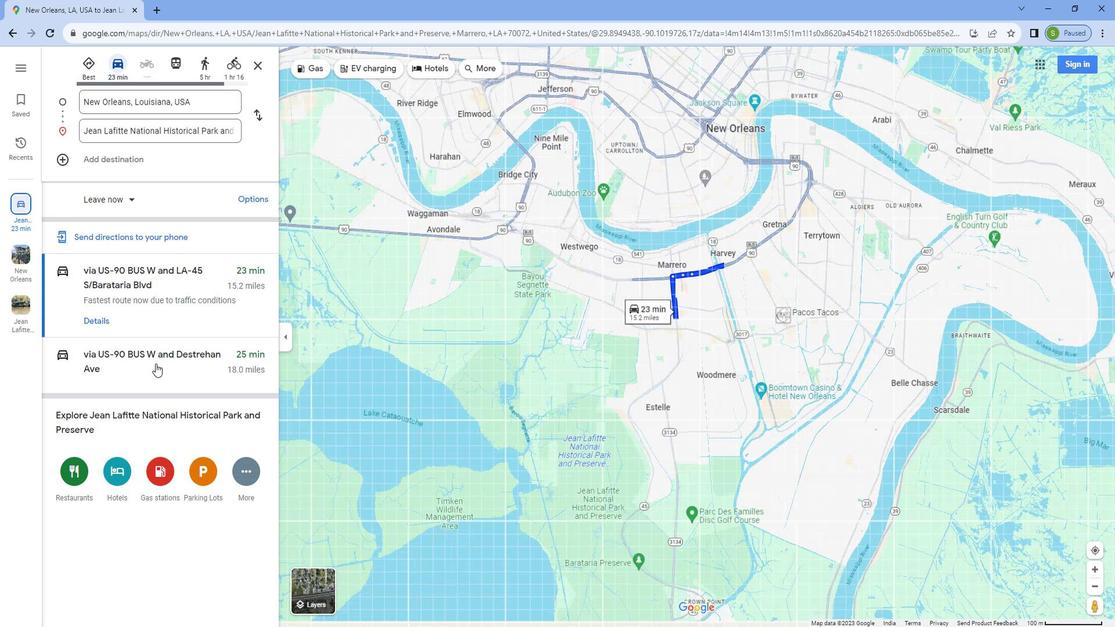 
Action: Mouse pressed left at (907, 363)
Screenshot: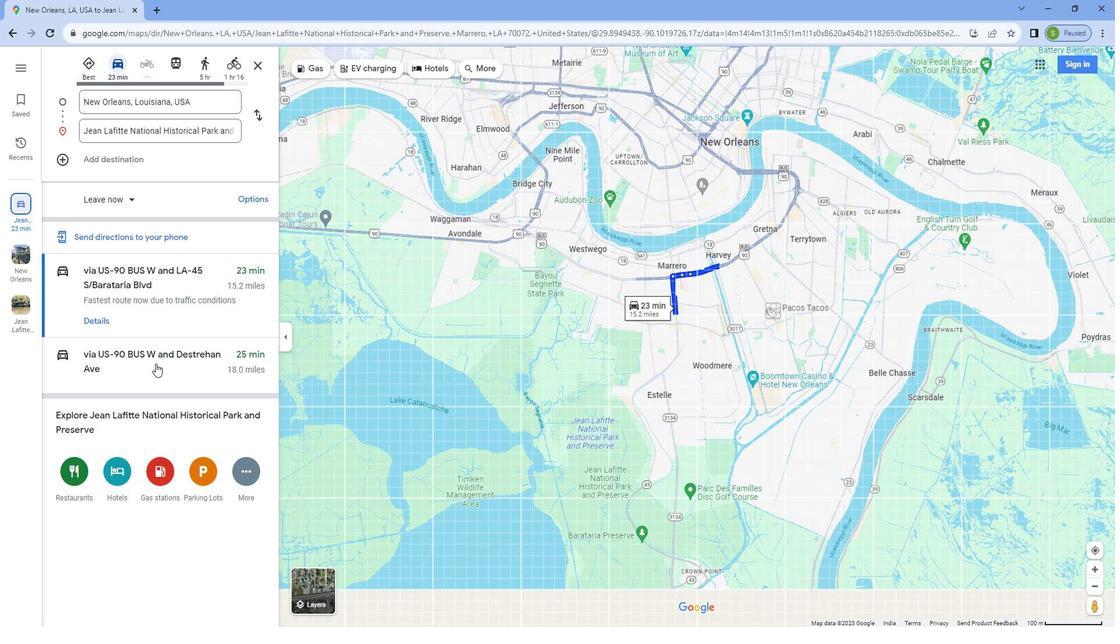 
Action: Mouse moved to (1075, 283)
Screenshot: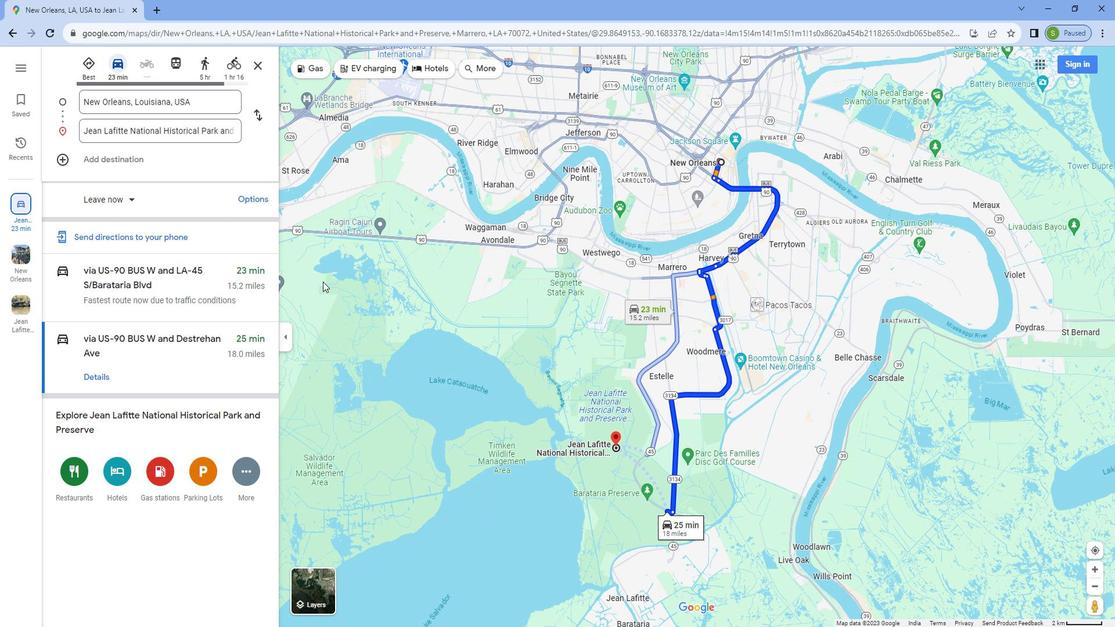 
